 Task: Search one way flight ticket for 5 adults, 1 child, 2 infants in seat and 1 infant on lap in business from Cordova: Merle K. (mudhole) Smith Airport to Rockford: Chicago Rockford International Airport(was Northwest Chicagoland Regional Airport At Rockford) on 5-1-2023. Choice of flights is Emirates. Number of bags: 11 checked bags. Price is upto 81000. Outbound departure time preference is 8:30. Return departure time preference is 17:45.
Action: Mouse moved to (215, 172)
Screenshot: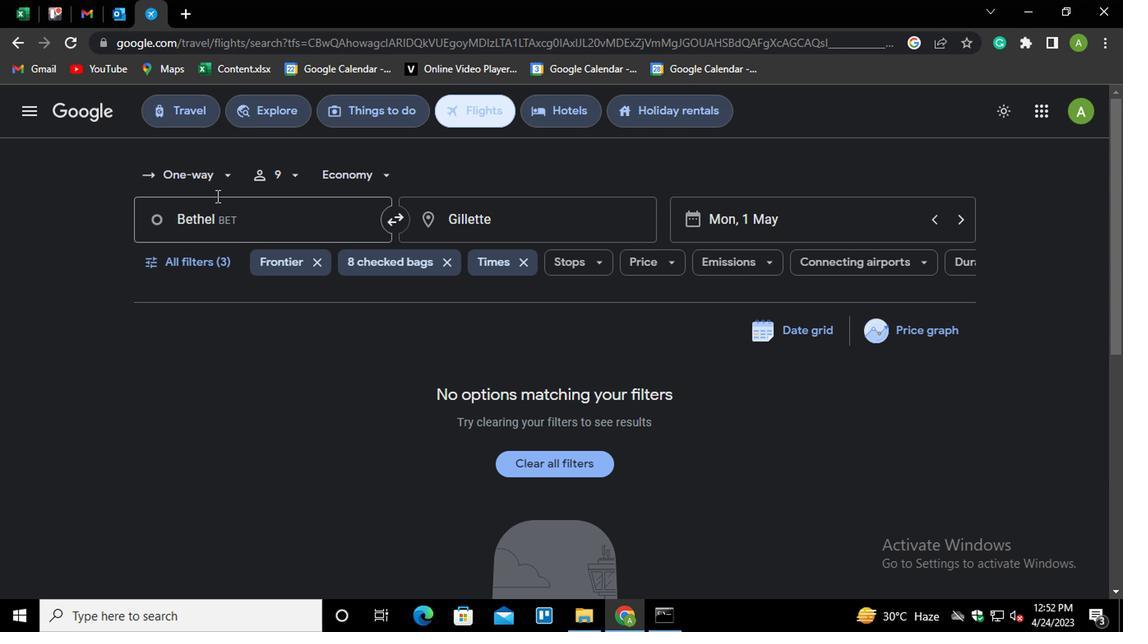 
Action: Mouse pressed left at (215, 172)
Screenshot: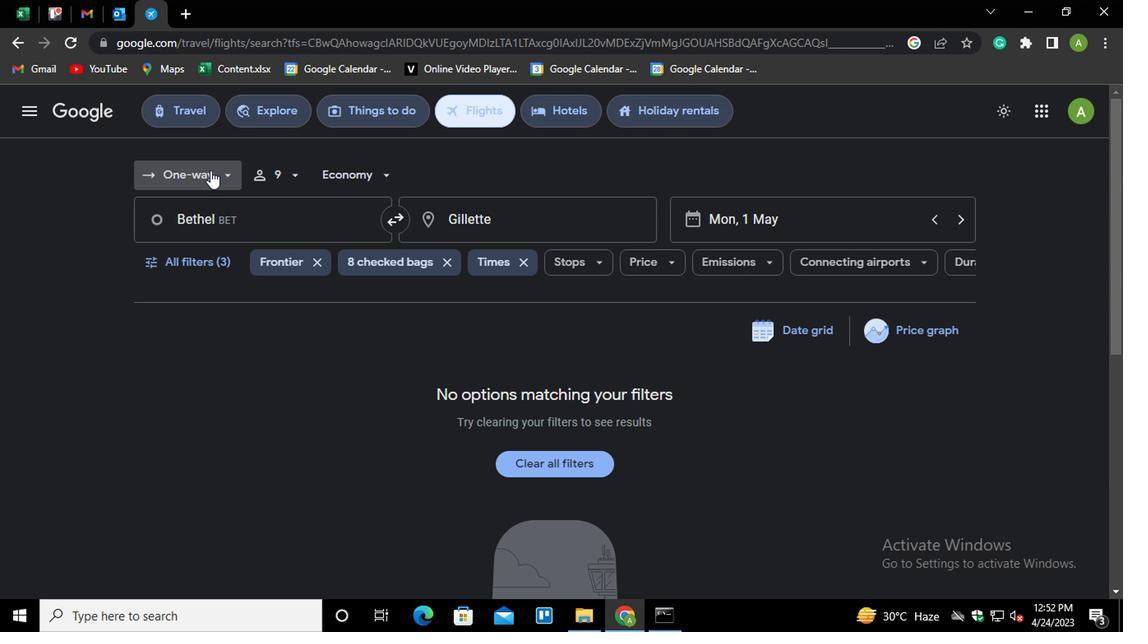 
Action: Mouse moved to (211, 251)
Screenshot: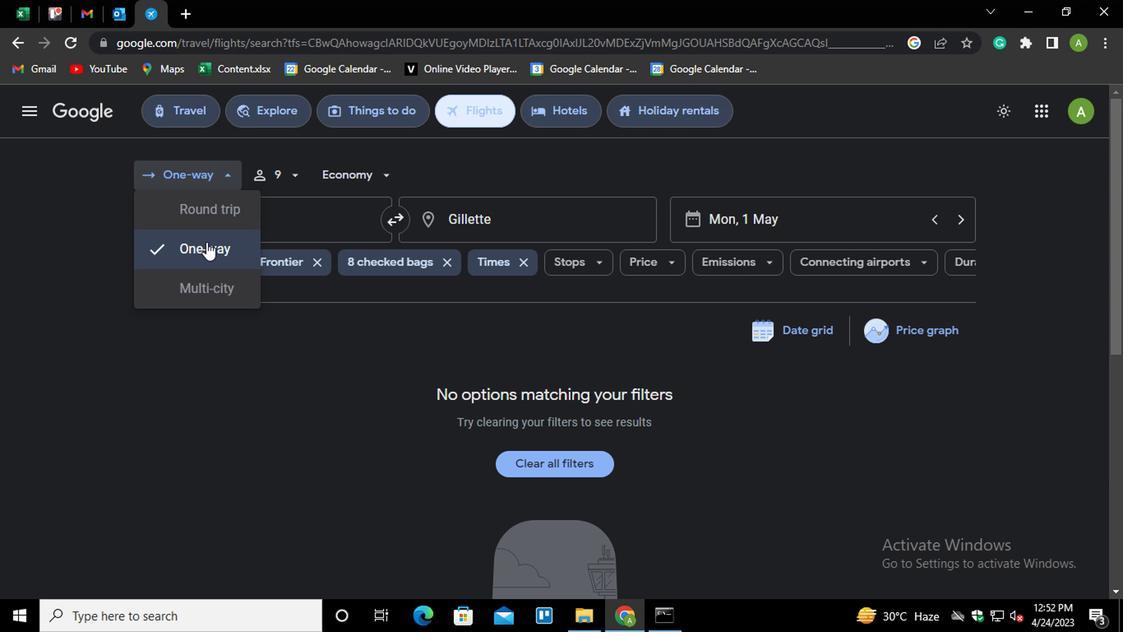 
Action: Mouse pressed left at (211, 251)
Screenshot: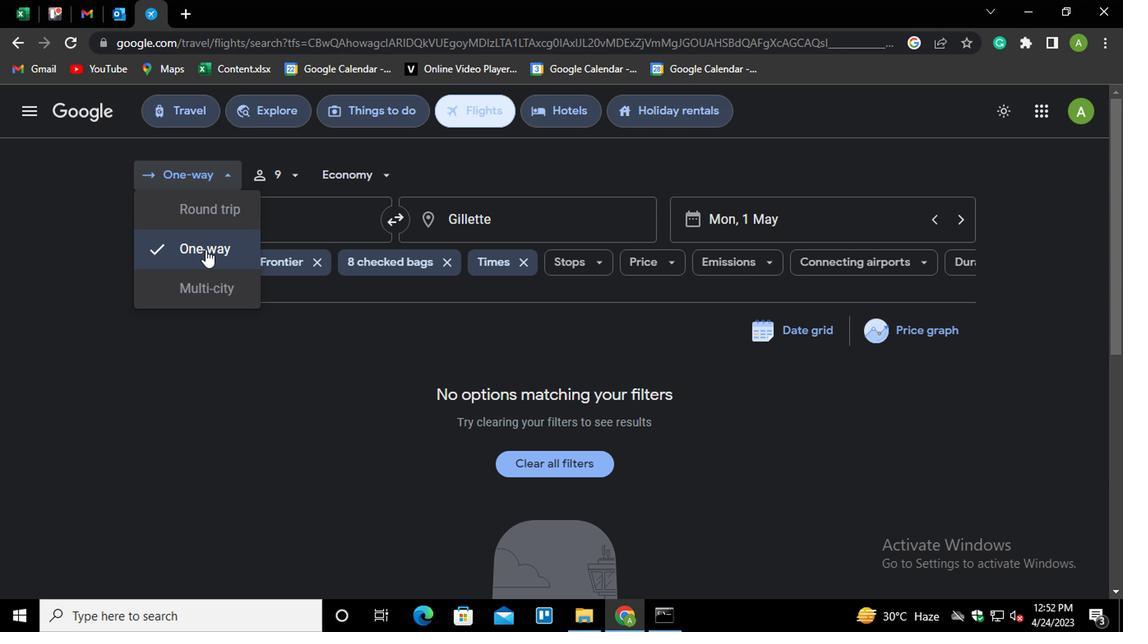
Action: Mouse moved to (292, 173)
Screenshot: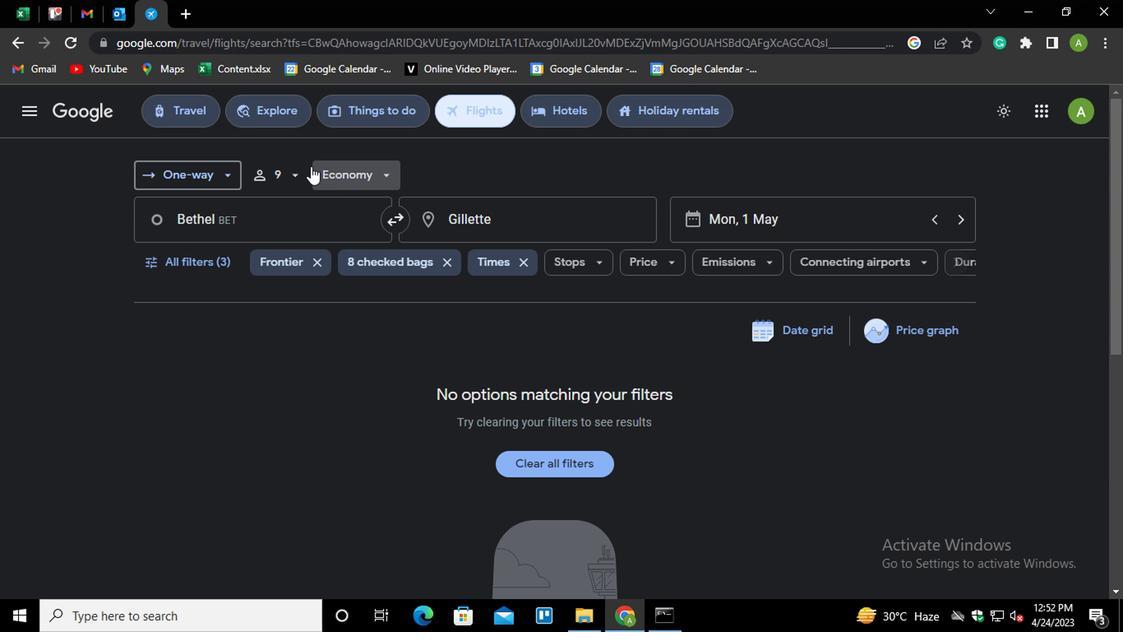
Action: Mouse pressed left at (292, 173)
Screenshot: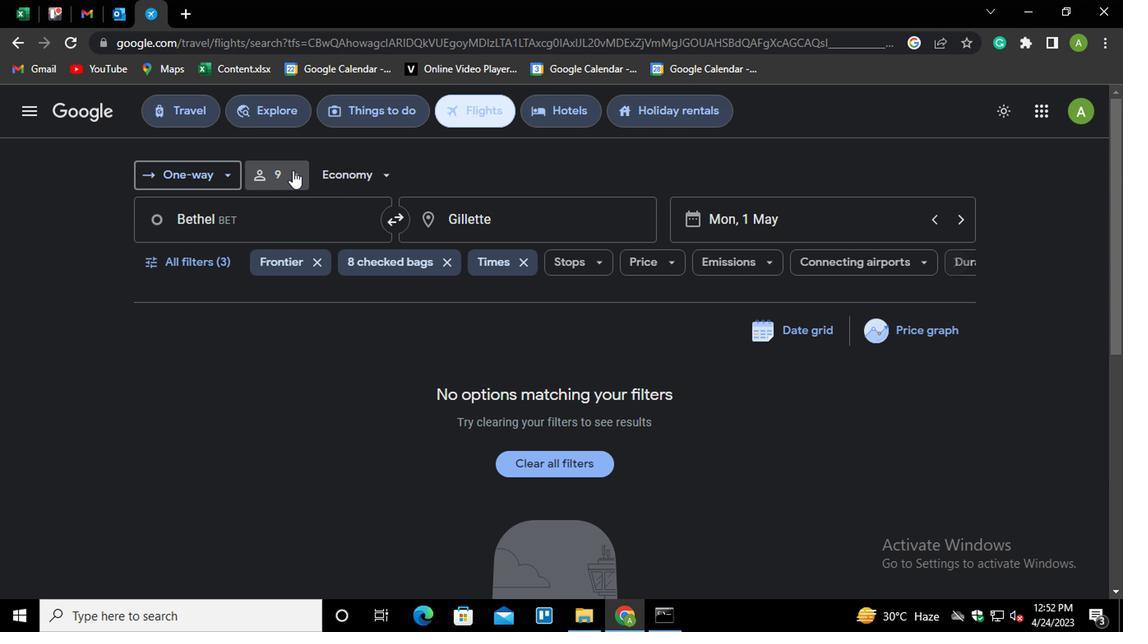 
Action: Mouse moved to (414, 224)
Screenshot: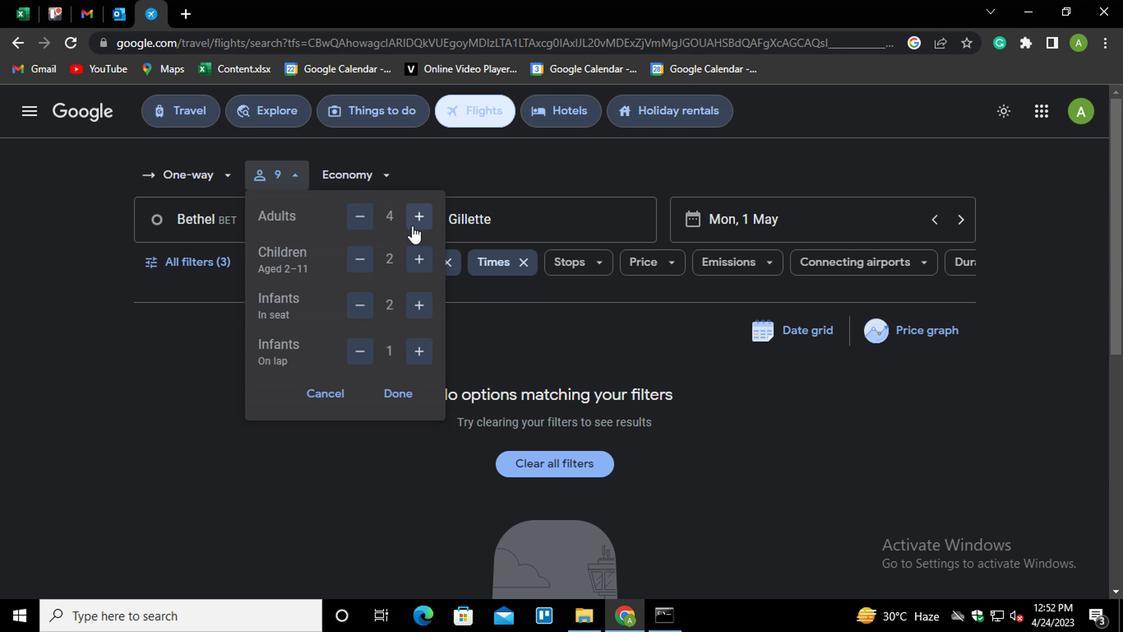 
Action: Mouse pressed left at (414, 224)
Screenshot: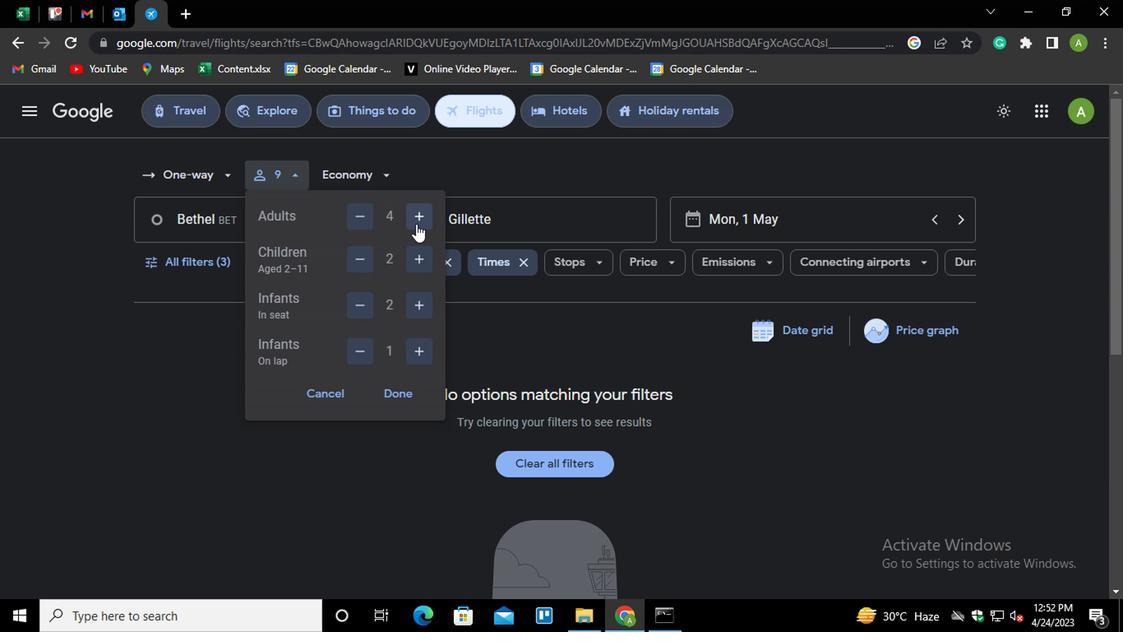 
Action: Mouse moved to (359, 259)
Screenshot: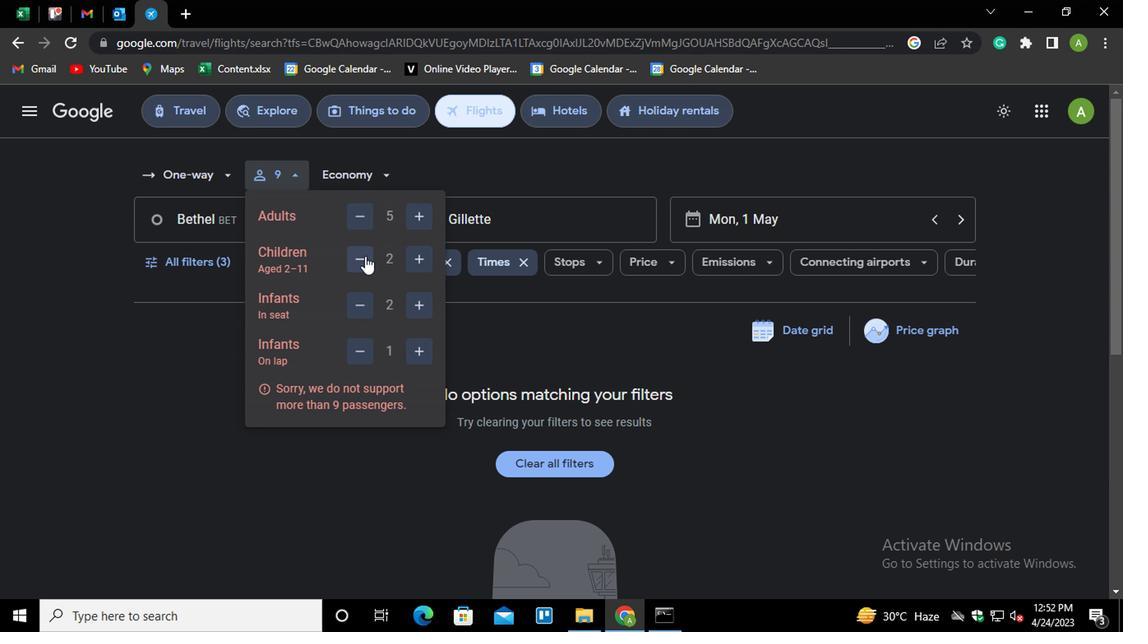 
Action: Mouse pressed left at (359, 259)
Screenshot: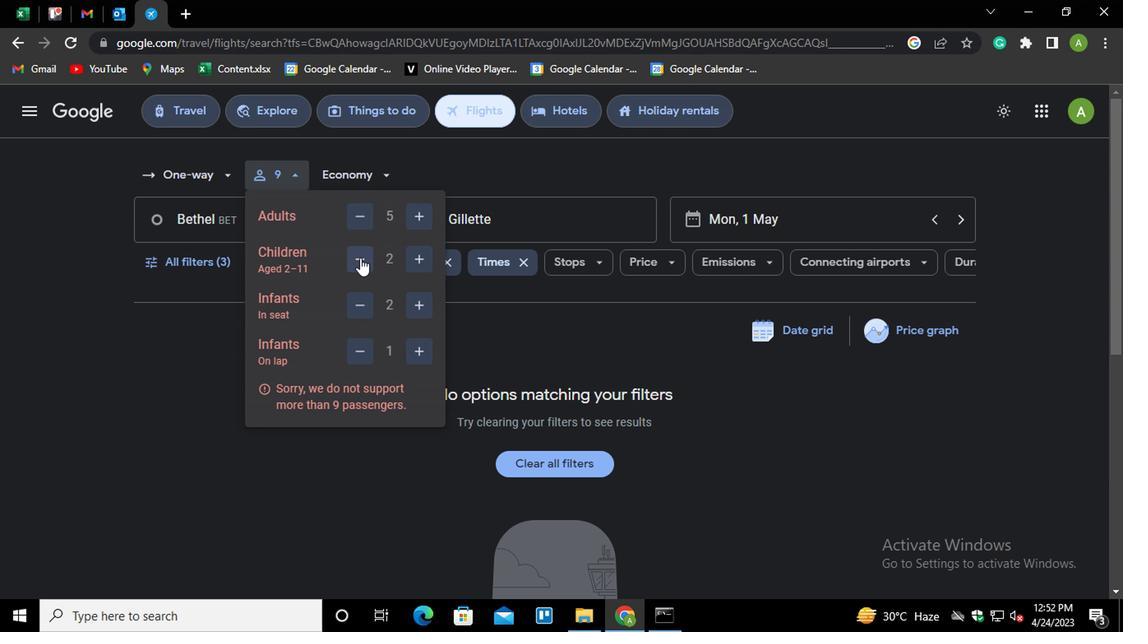 
Action: Mouse pressed left at (359, 259)
Screenshot: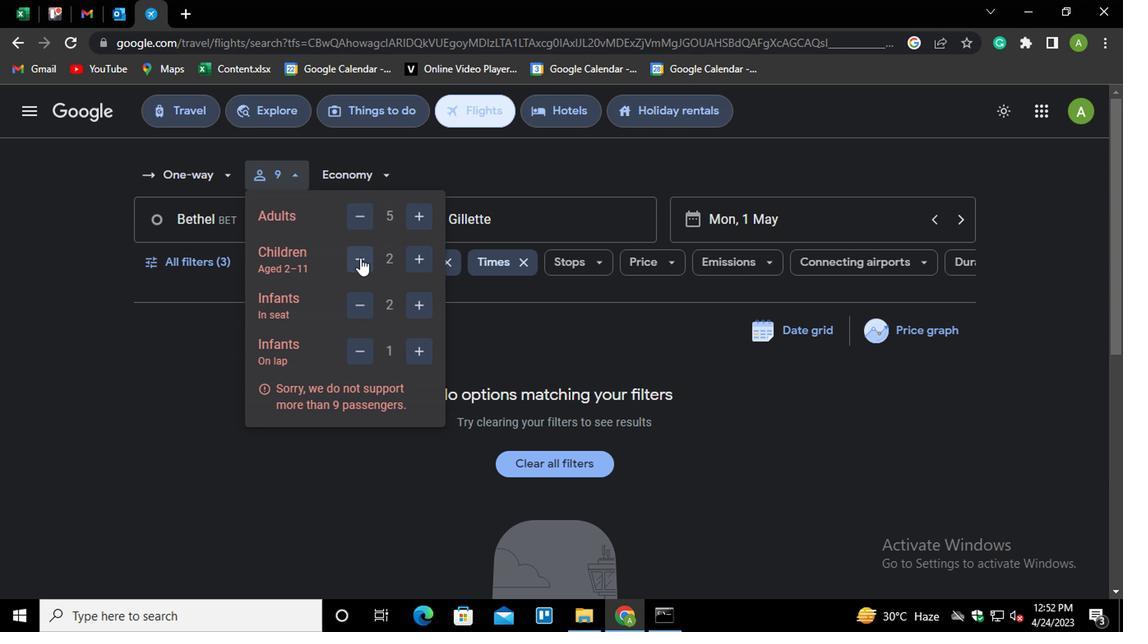 
Action: Mouse moved to (420, 261)
Screenshot: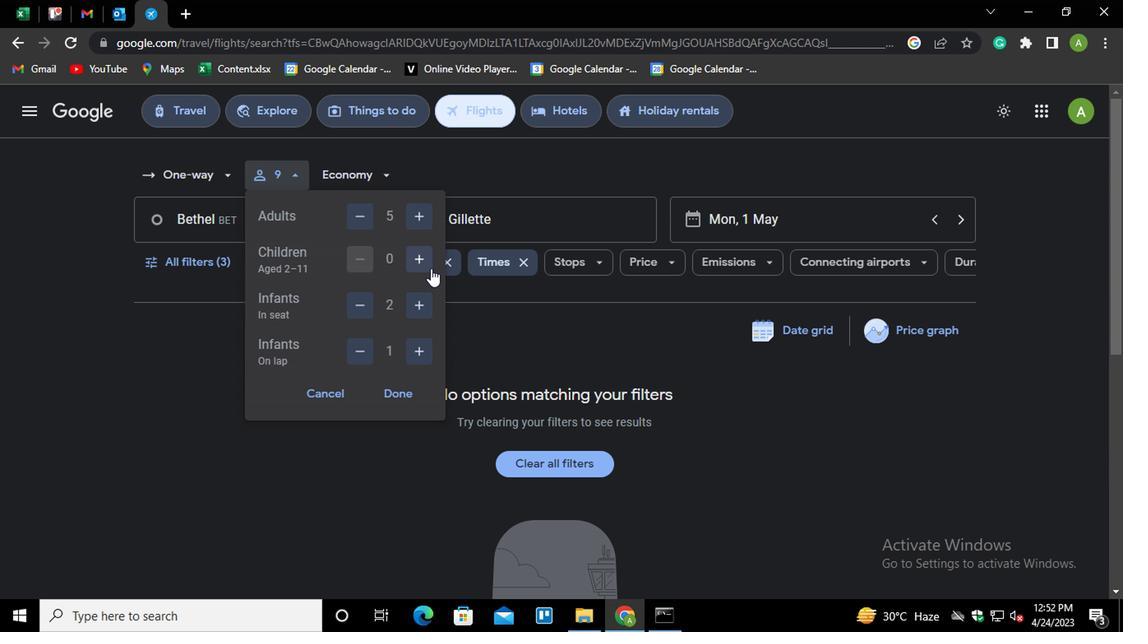 
Action: Mouse pressed left at (420, 261)
Screenshot: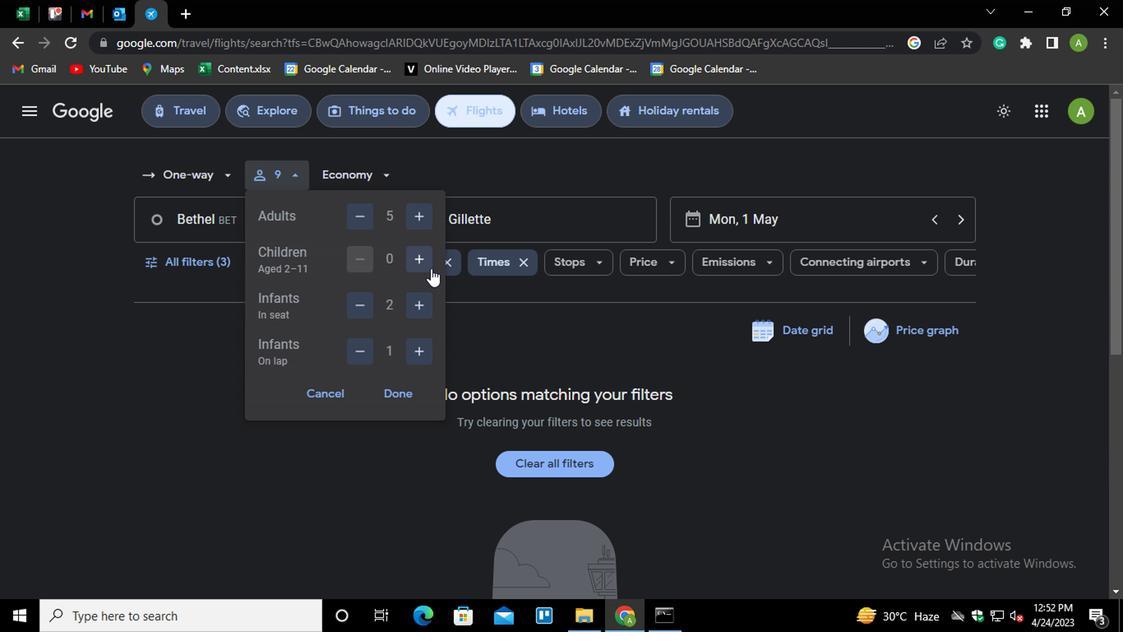 
Action: Mouse moved to (400, 396)
Screenshot: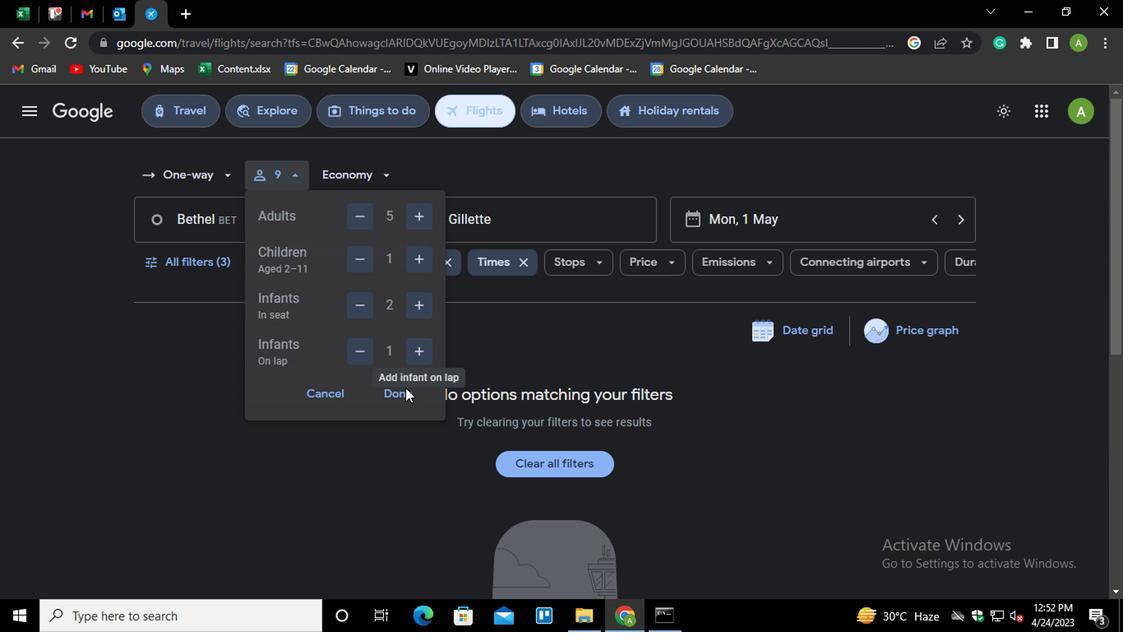 
Action: Mouse pressed left at (400, 396)
Screenshot: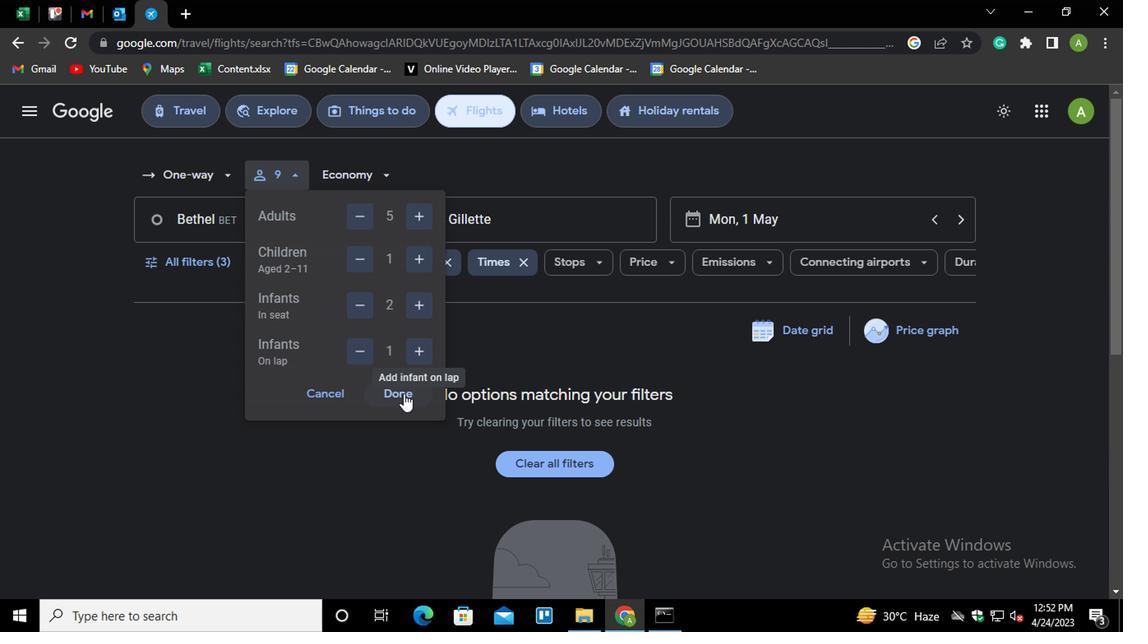 
Action: Mouse moved to (368, 166)
Screenshot: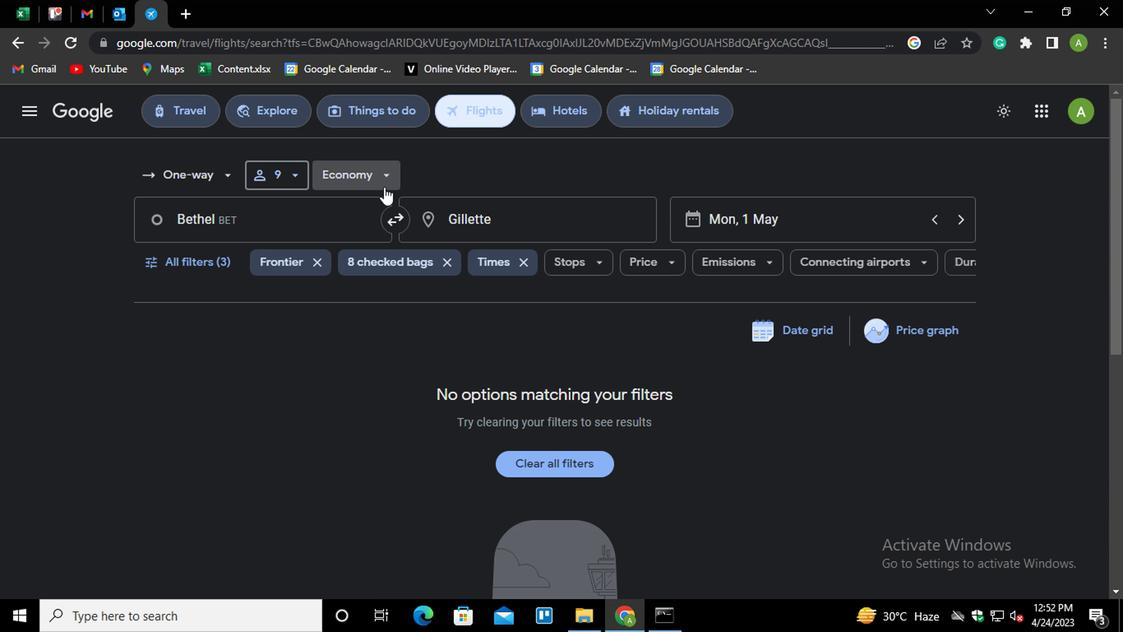 
Action: Mouse pressed left at (368, 166)
Screenshot: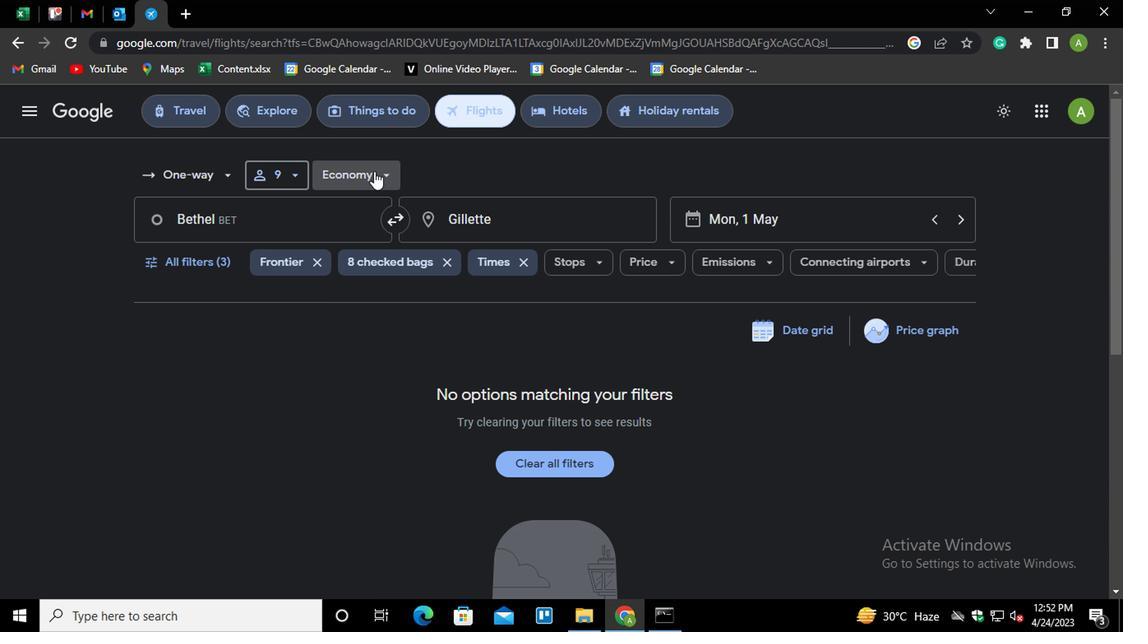 
Action: Mouse moved to (389, 289)
Screenshot: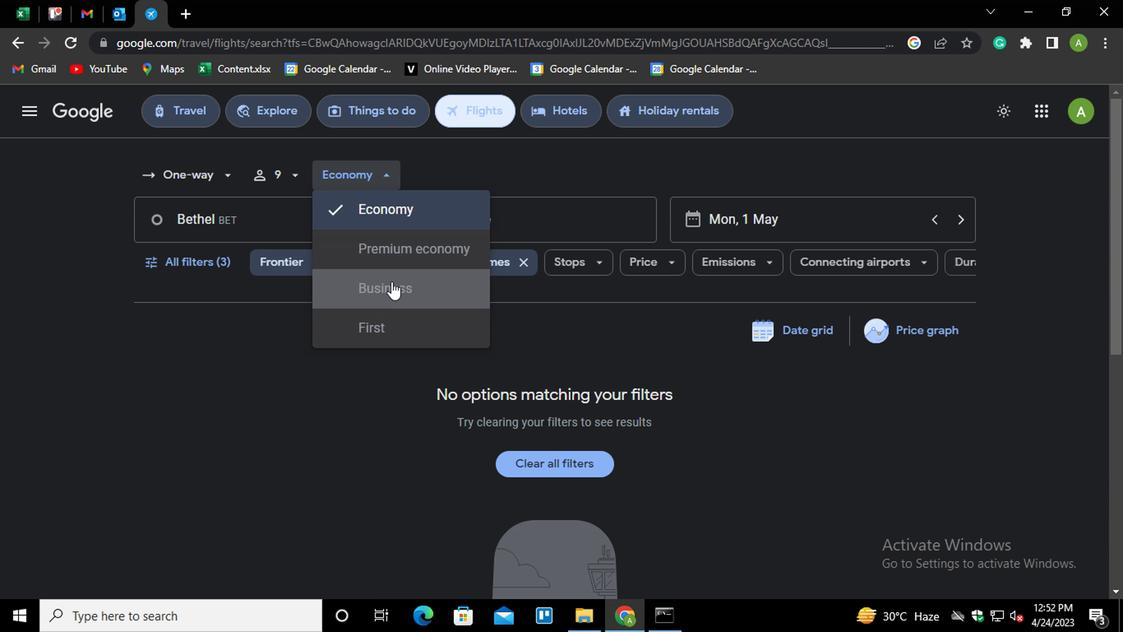 
Action: Mouse pressed left at (389, 289)
Screenshot: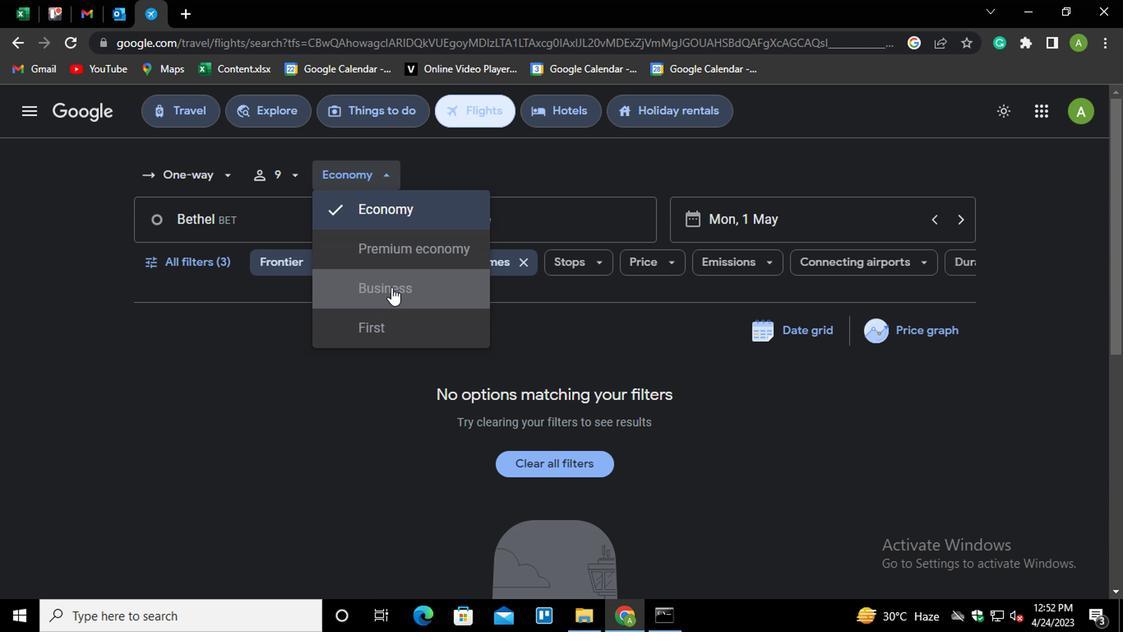 
Action: Mouse moved to (243, 223)
Screenshot: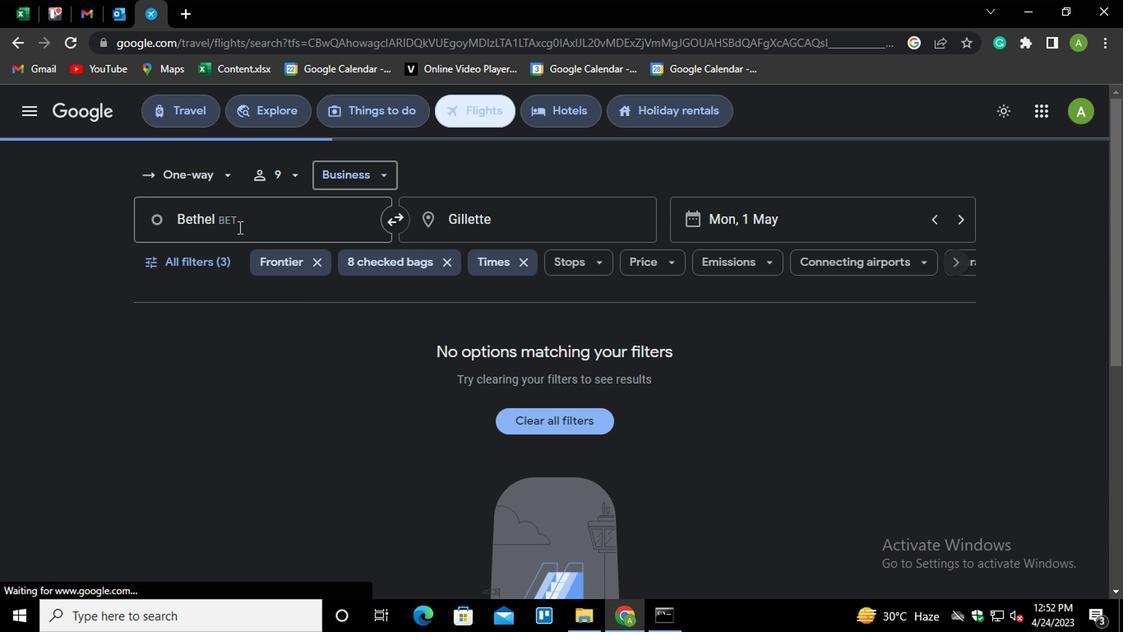 
Action: Mouse pressed left at (243, 223)
Screenshot: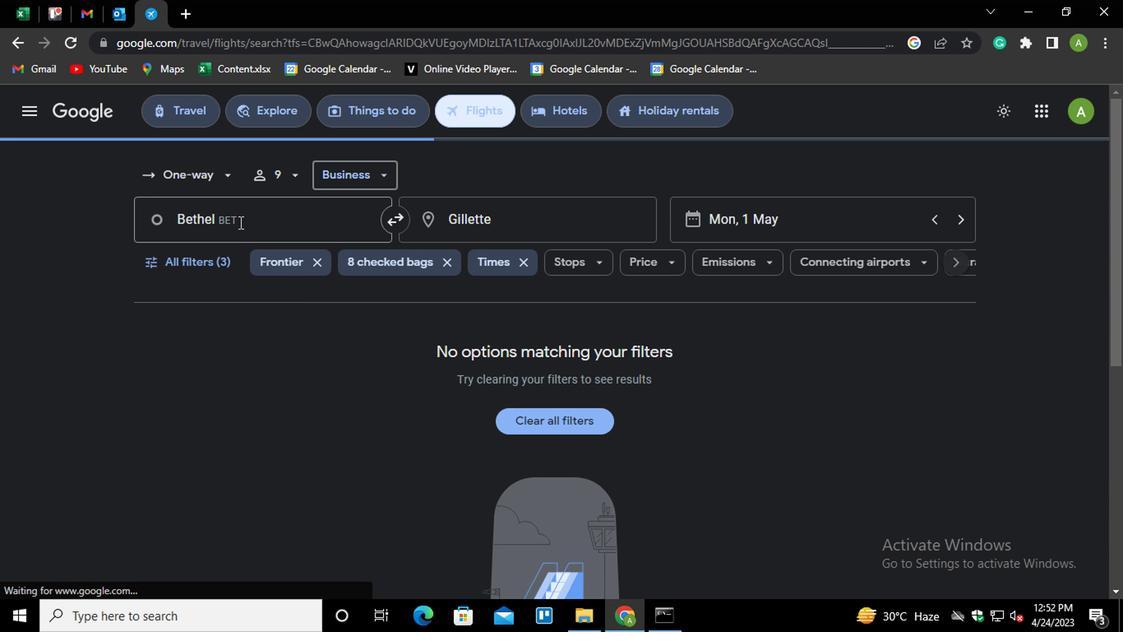 
Action: Key pressed <Key.shift>CORDOVA<Key.space>MERL<Key.backspace><Key.backspace><Key.backspace><Key.backspace><Key.backspace><Key.down><Key.enter>
Screenshot: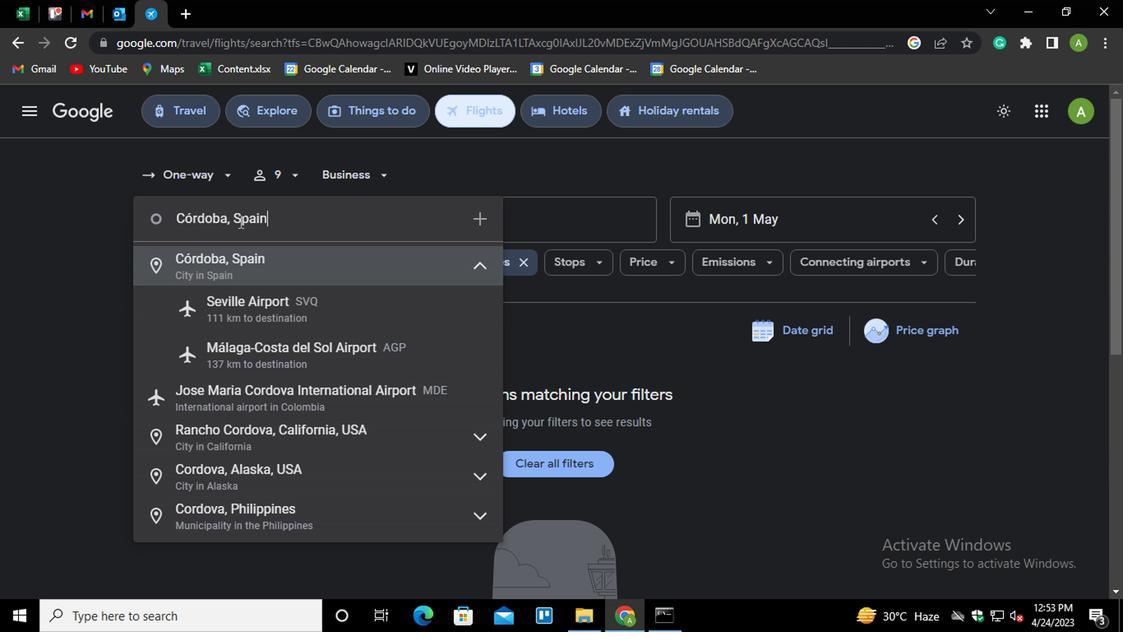 
Action: Mouse moved to (492, 218)
Screenshot: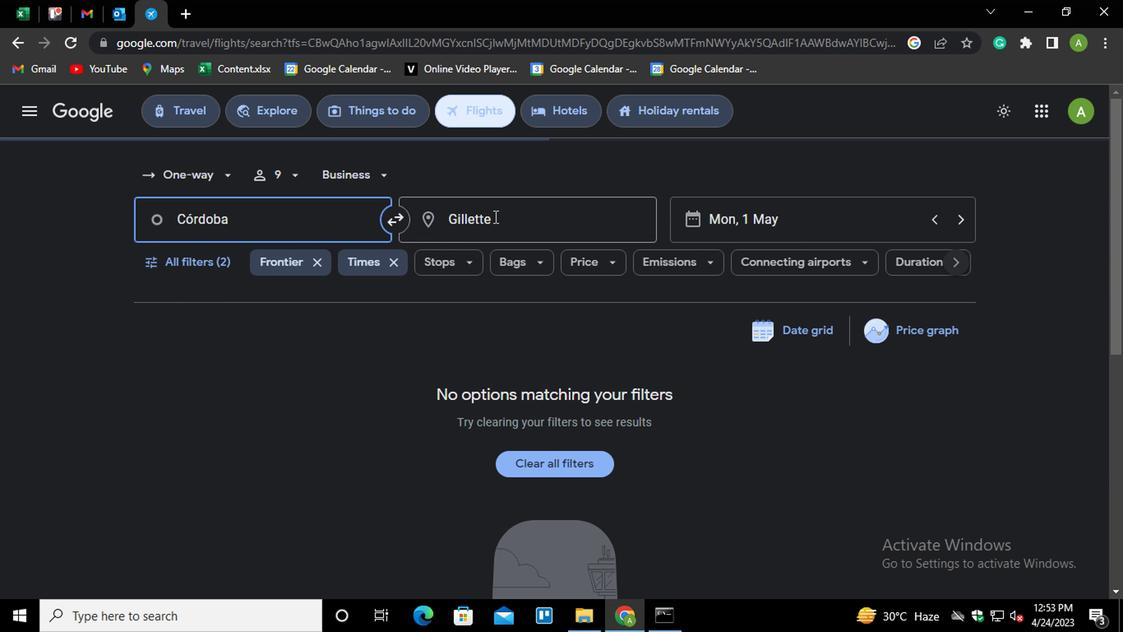 
Action: Mouse pressed left at (492, 218)
Screenshot: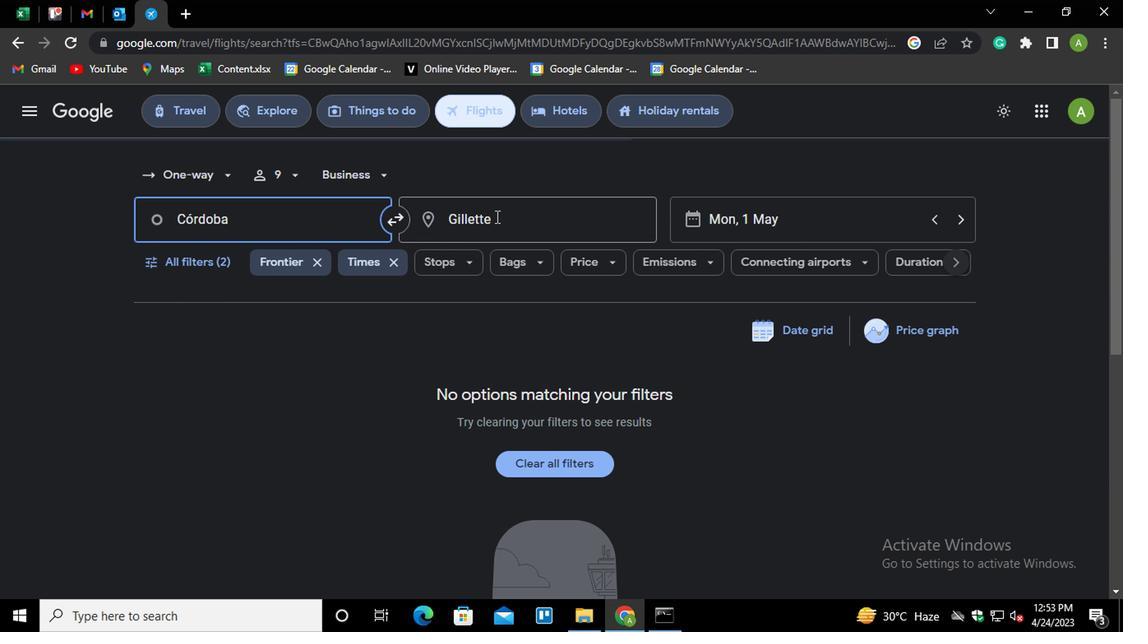 
Action: Mouse moved to (492, 218)
Screenshot: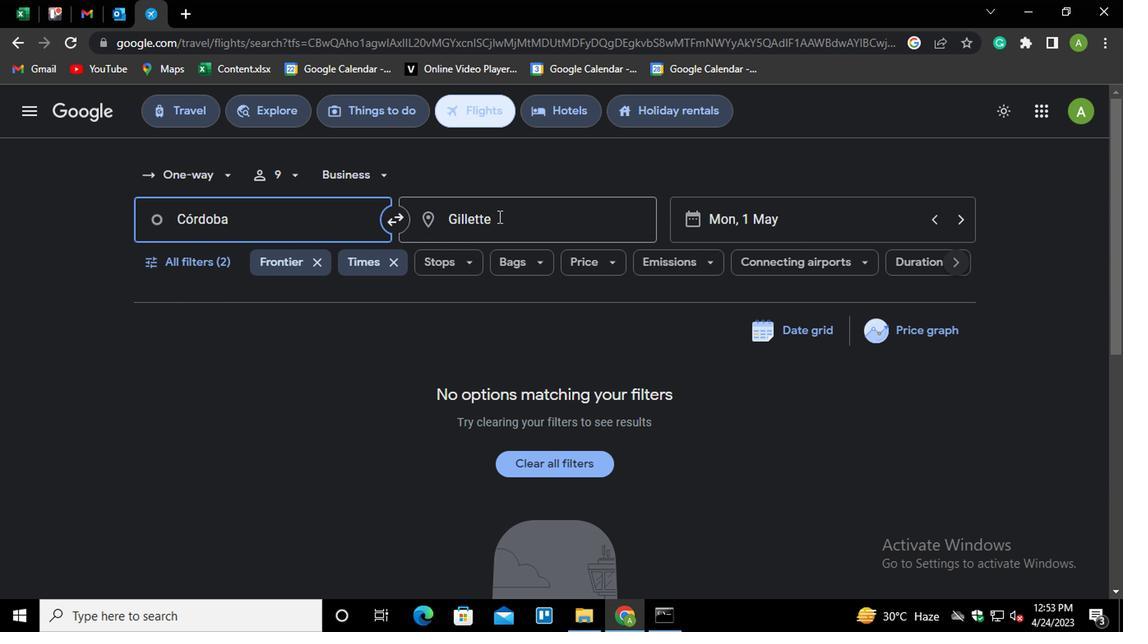 
Action: Key pressed <Key.shift><Key.shift><Key.shift><Key.shift><Key.shift><Key.shift><Key.shift><Key.shift><Key.shift><Key.shift><Key.shift><Key.shift><Key.shift><Key.shift><Key.shift><Key.shift><Key.shift><Key.shift><Key.shift>CHICAGO<Key.down><Key.down><Key.down><Key.down><Key.enter>
Screenshot: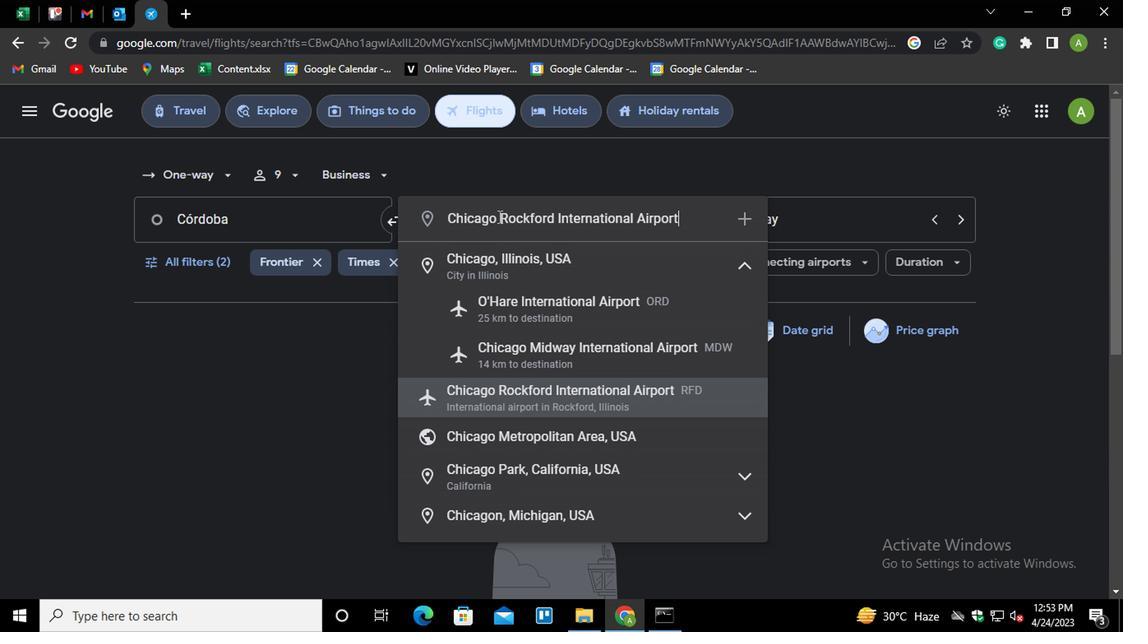
Action: Mouse moved to (211, 267)
Screenshot: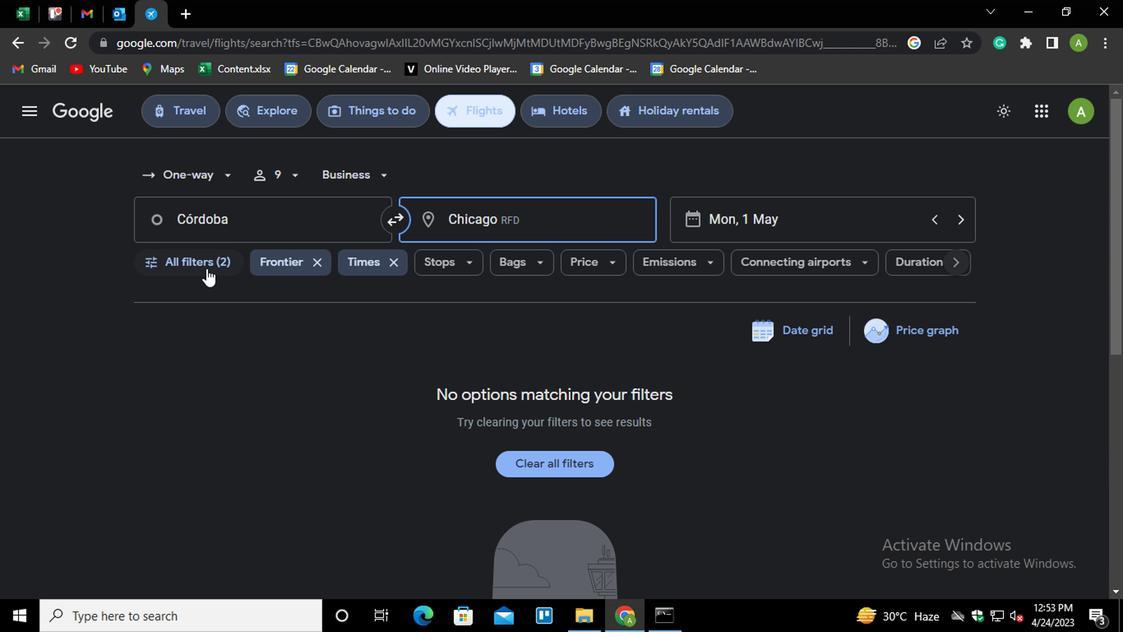 
Action: Mouse pressed left at (211, 267)
Screenshot: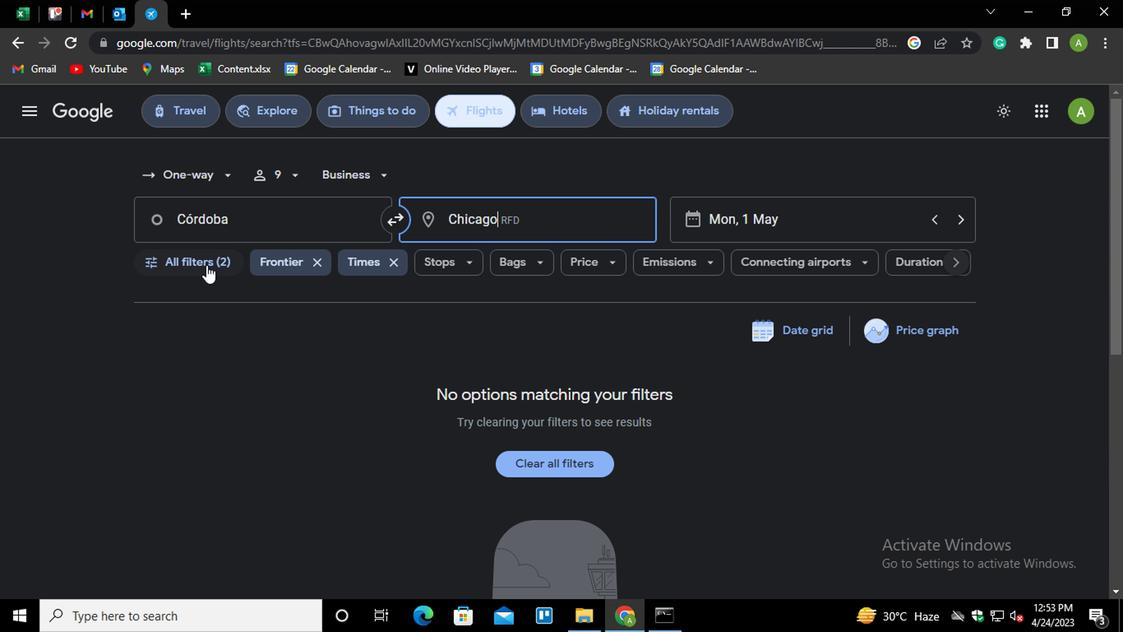 
Action: Mouse moved to (372, 582)
Screenshot: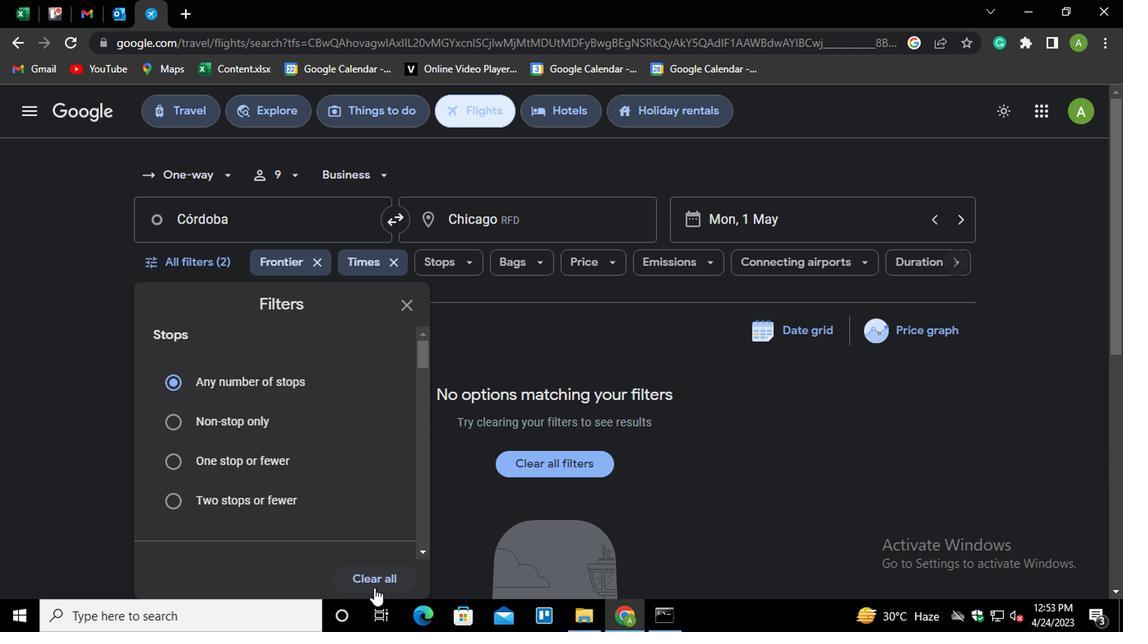 
Action: Mouse pressed left at (372, 582)
Screenshot: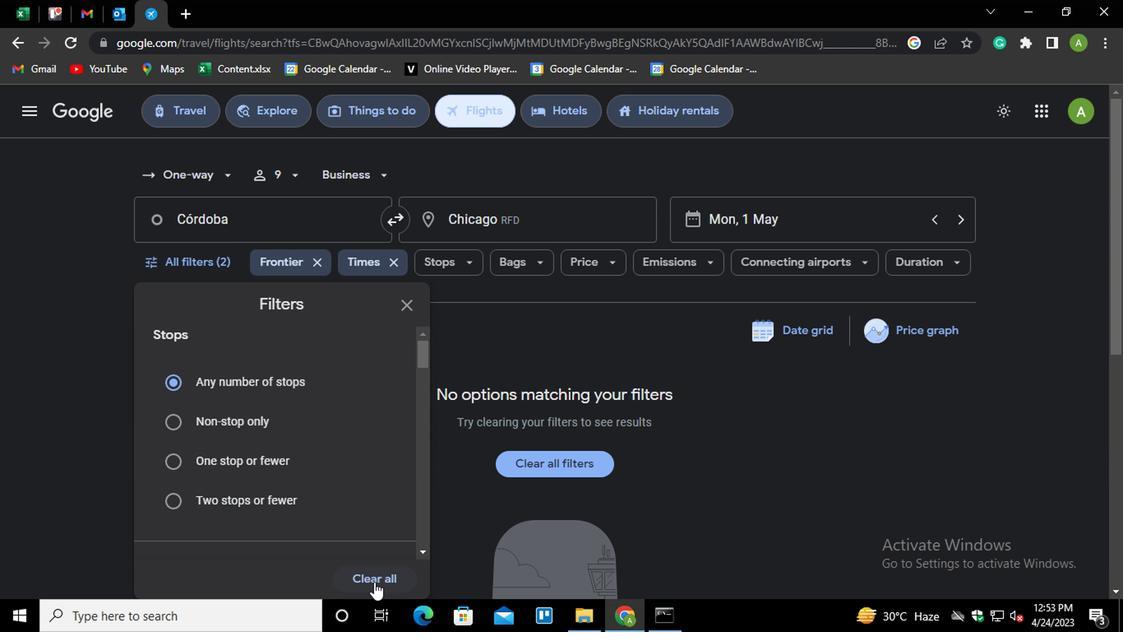 
Action: Mouse moved to (300, 424)
Screenshot: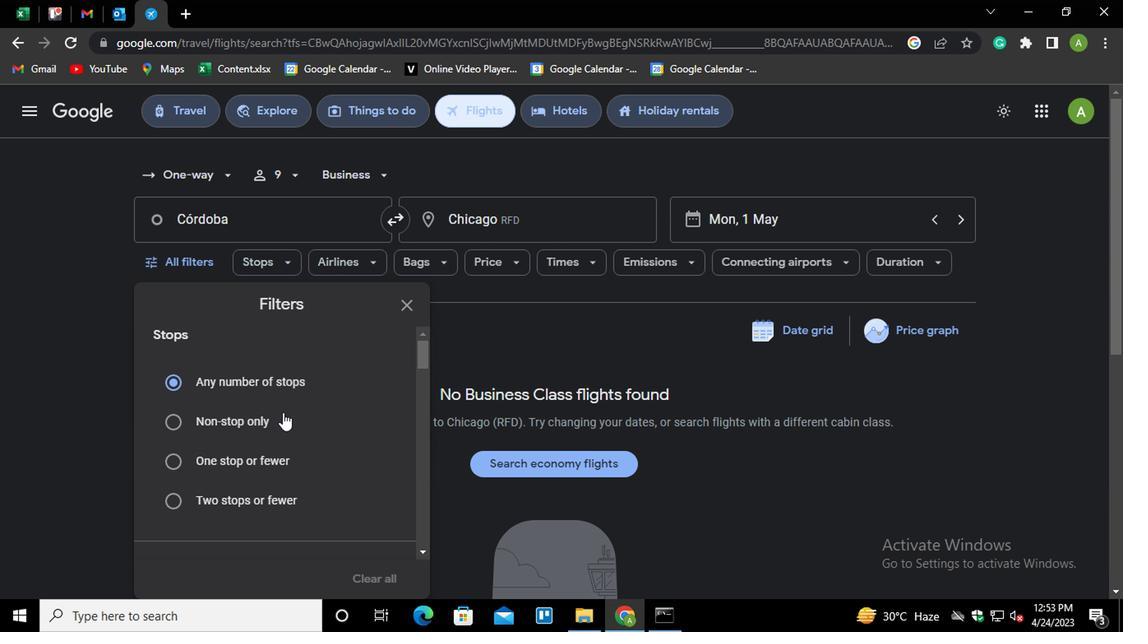 
Action: Mouse scrolled (300, 423) with delta (0, 0)
Screenshot: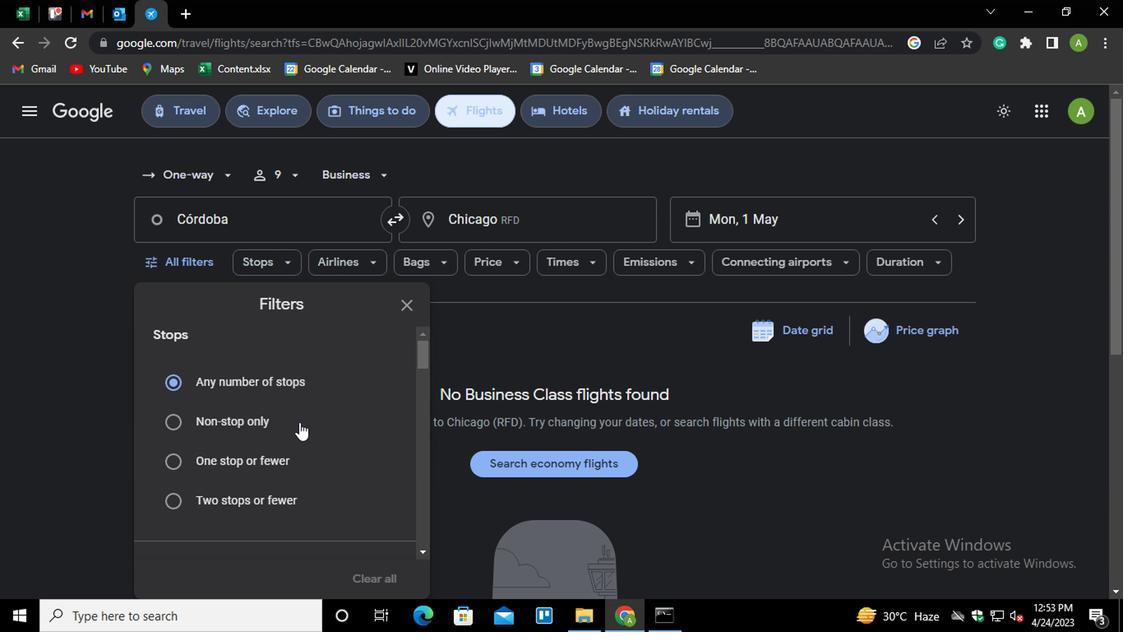 
Action: Mouse scrolled (300, 423) with delta (0, 0)
Screenshot: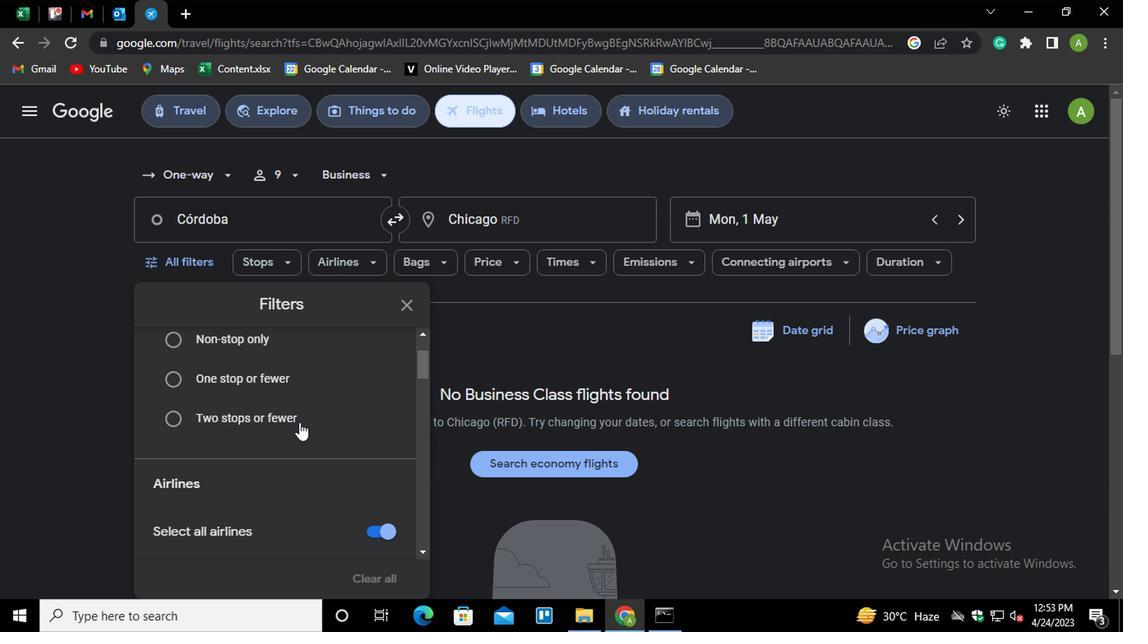 
Action: Mouse moved to (389, 446)
Screenshot: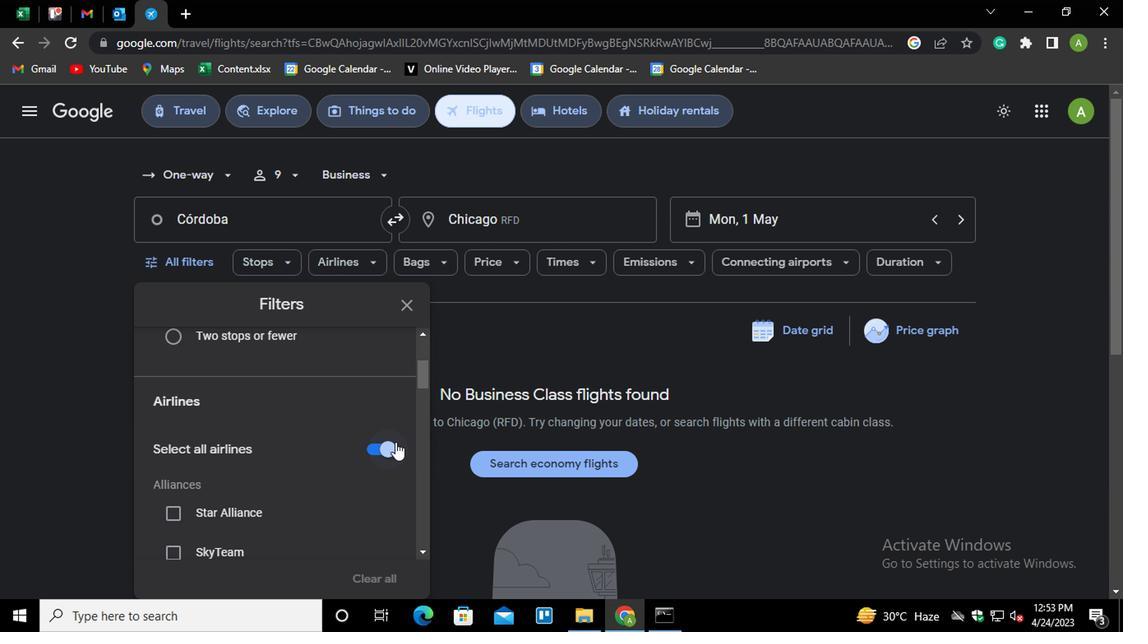 
Action: Mouse pressed left at (389, 446)
Screenshot: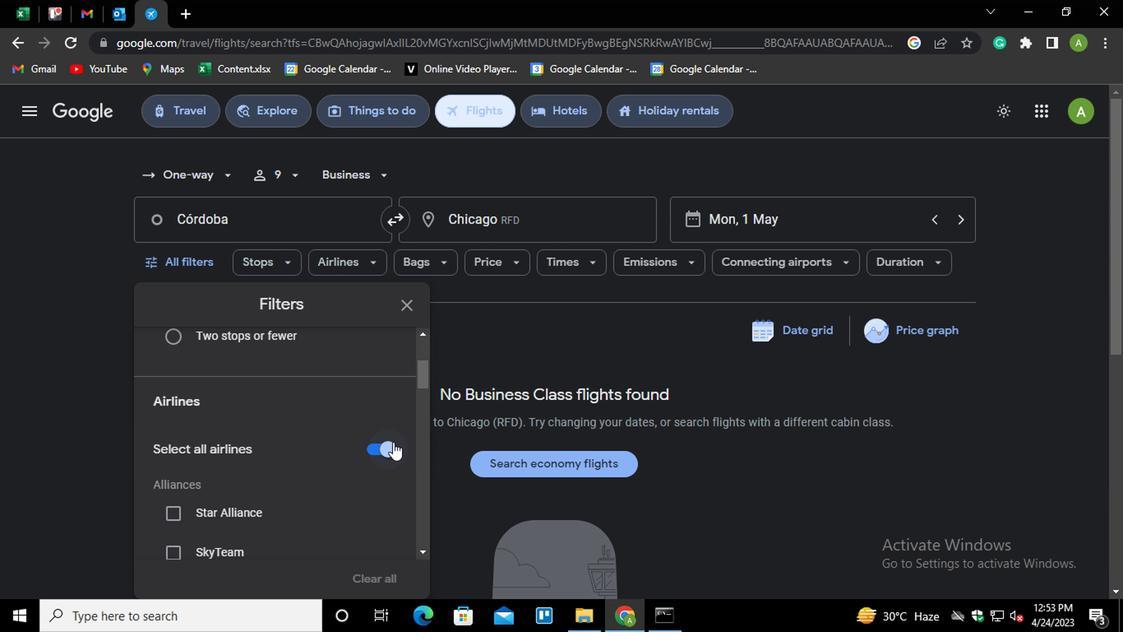 
Action: Mouse moved to (320, 465)
Screenshot: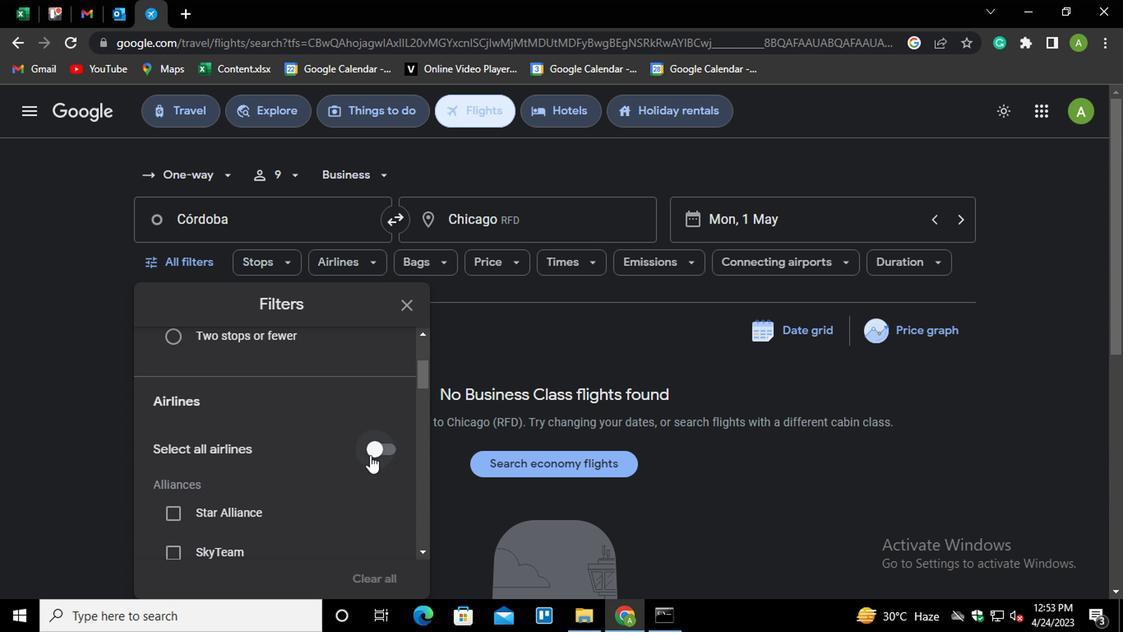 
Action: Mouse scrolled (320, 464) with delta (0, 0)
Screenshot: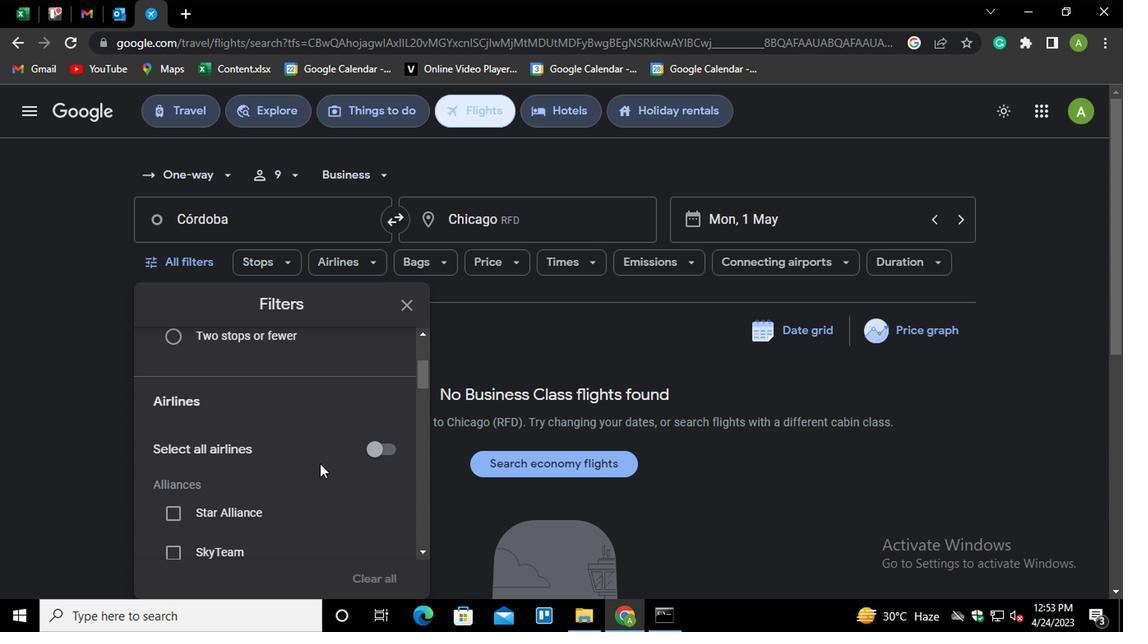 
Action: Mouse moved to (319, 466)
Screenshot: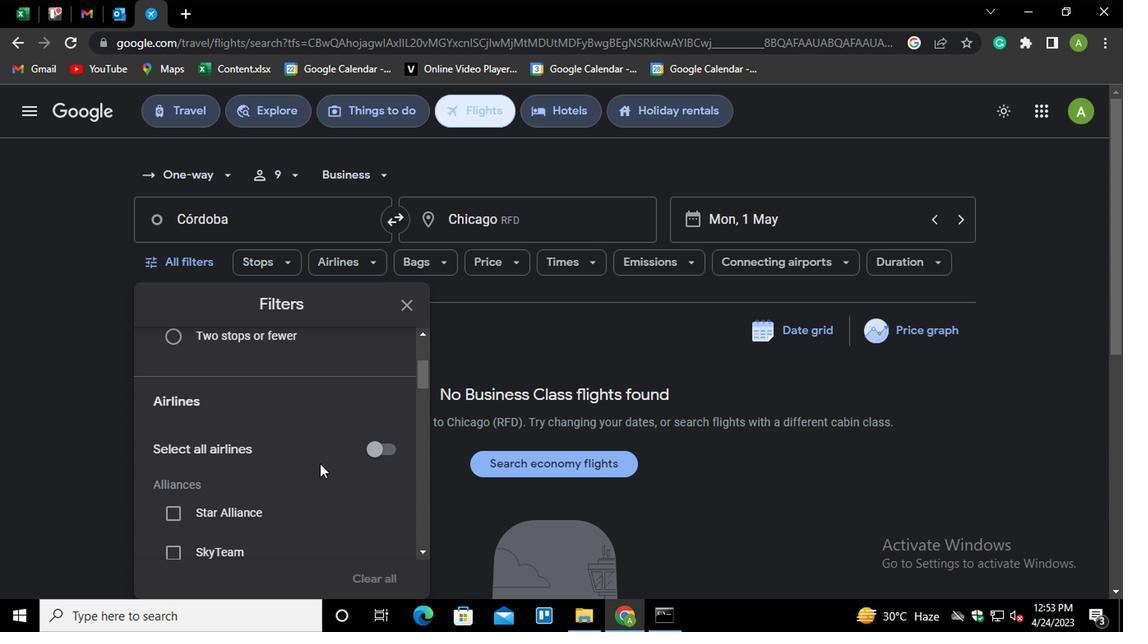 
Action: Mouse scrolled (319, 465) with delta (0, -1)
Screenshot: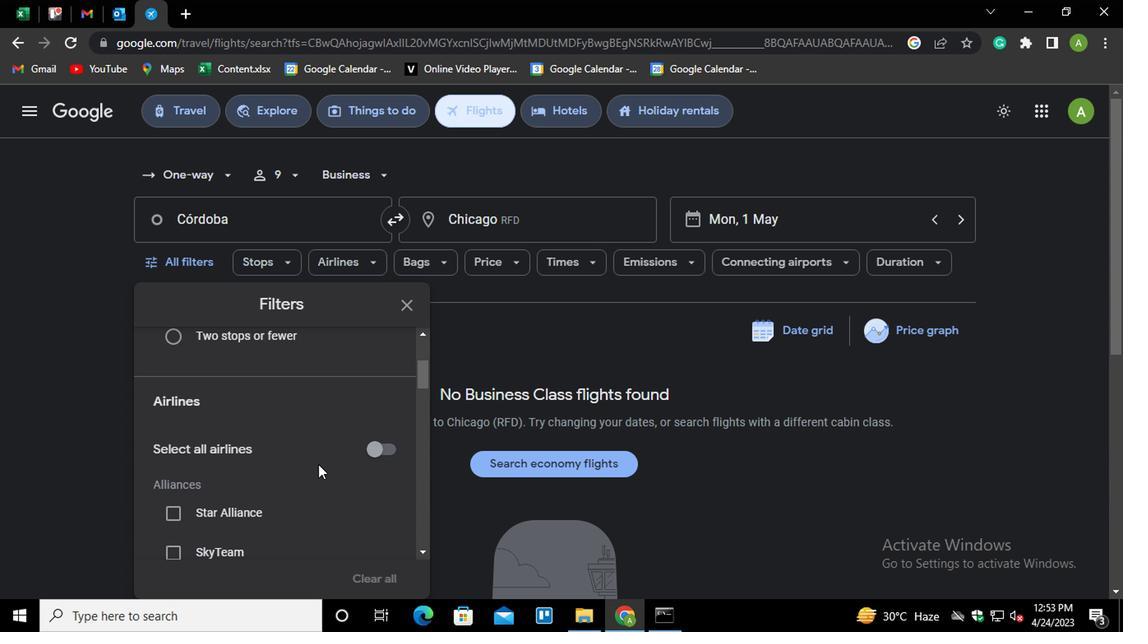 
Action: Mouse scrolled (319, 465) with delta (0, -1)
Screenshot: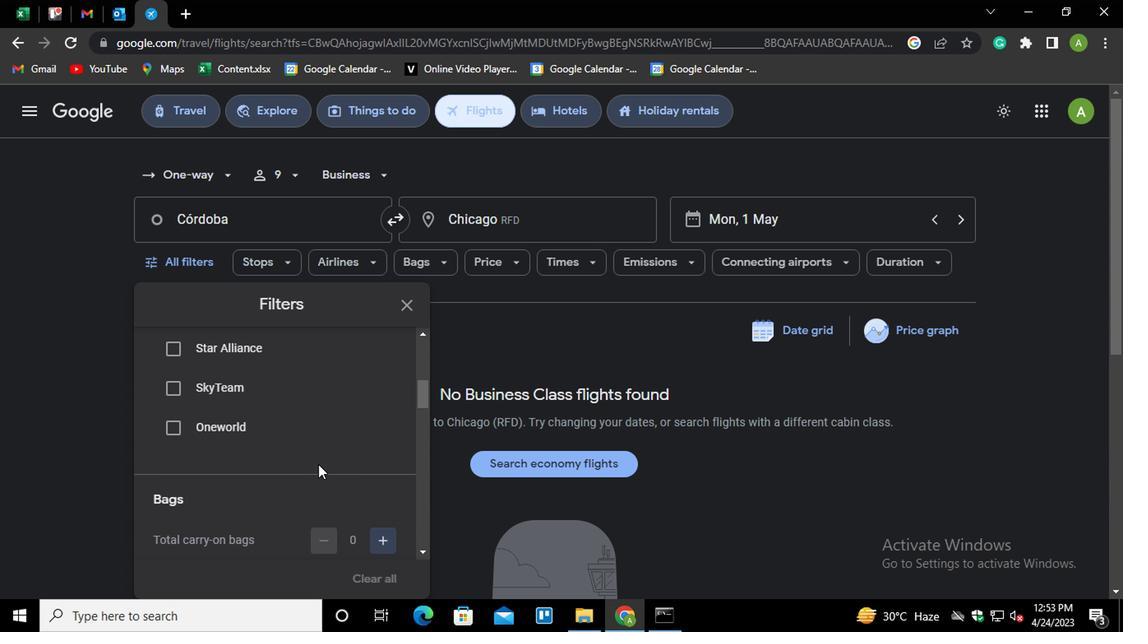 
Action: Mouse scrolled (319, 465) with delta (0, -1)
Screenshot: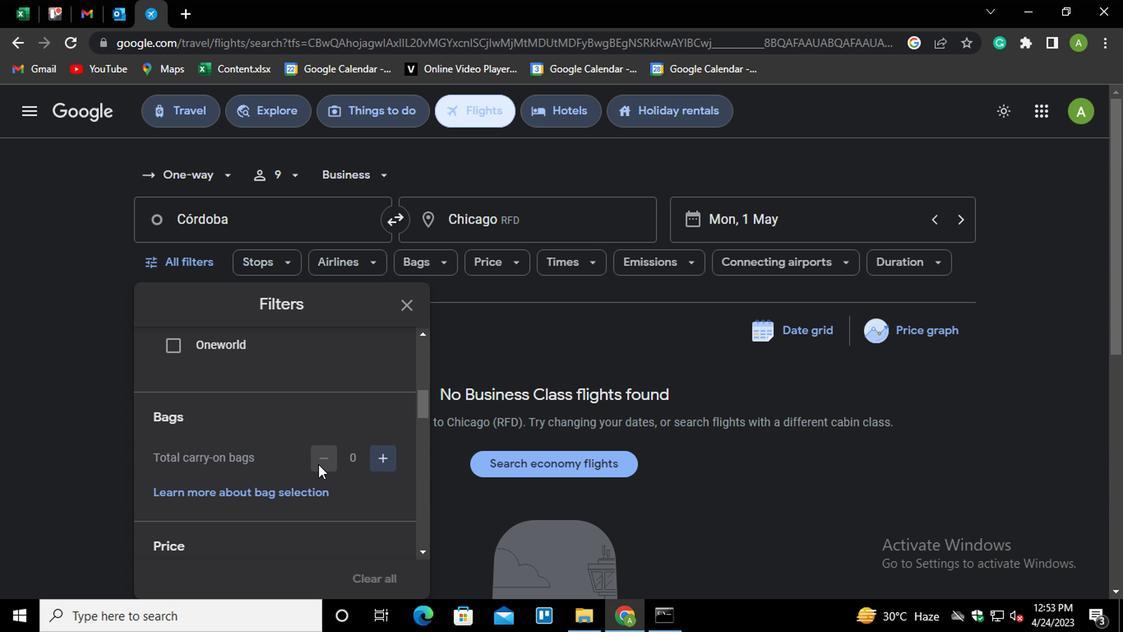 
Action: Mouse moved to (318, 460)
Screenshot: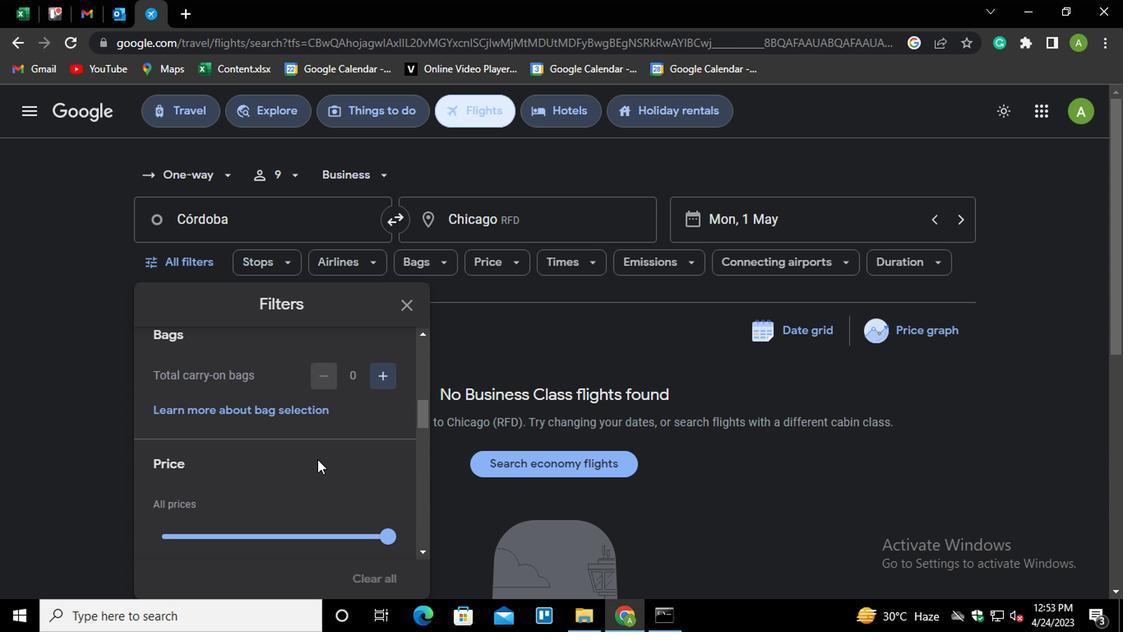 
Action: Mouse scrolled (318, 461) with delta (0, 0)
Screenshot: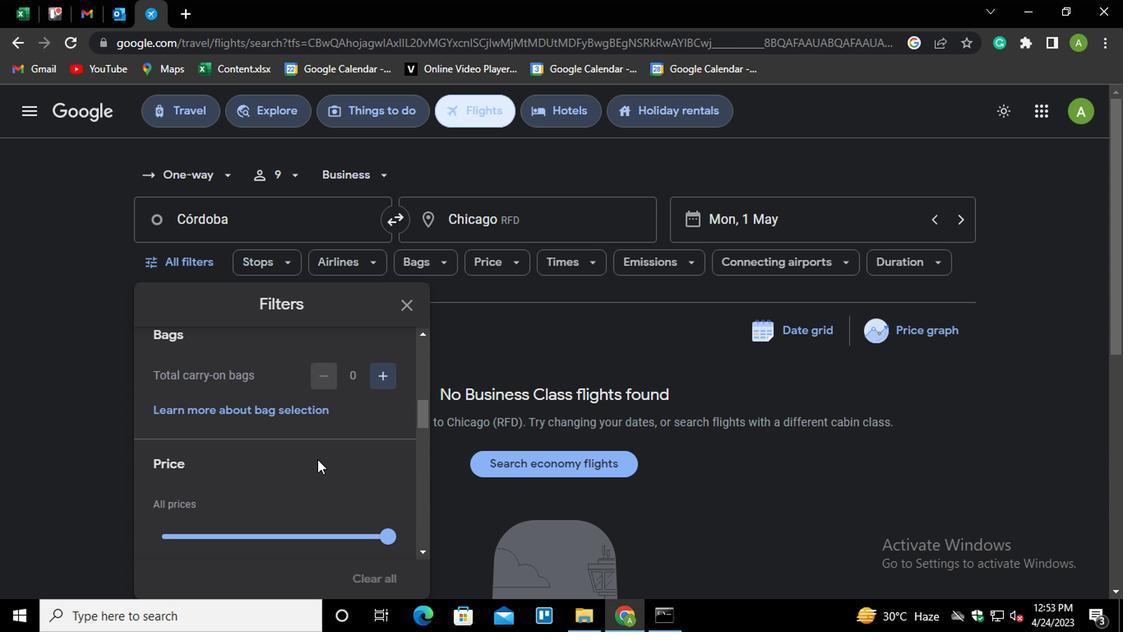 
Action: Mouse scrolled (318, 461) with delta (0, 0)
Screenshot: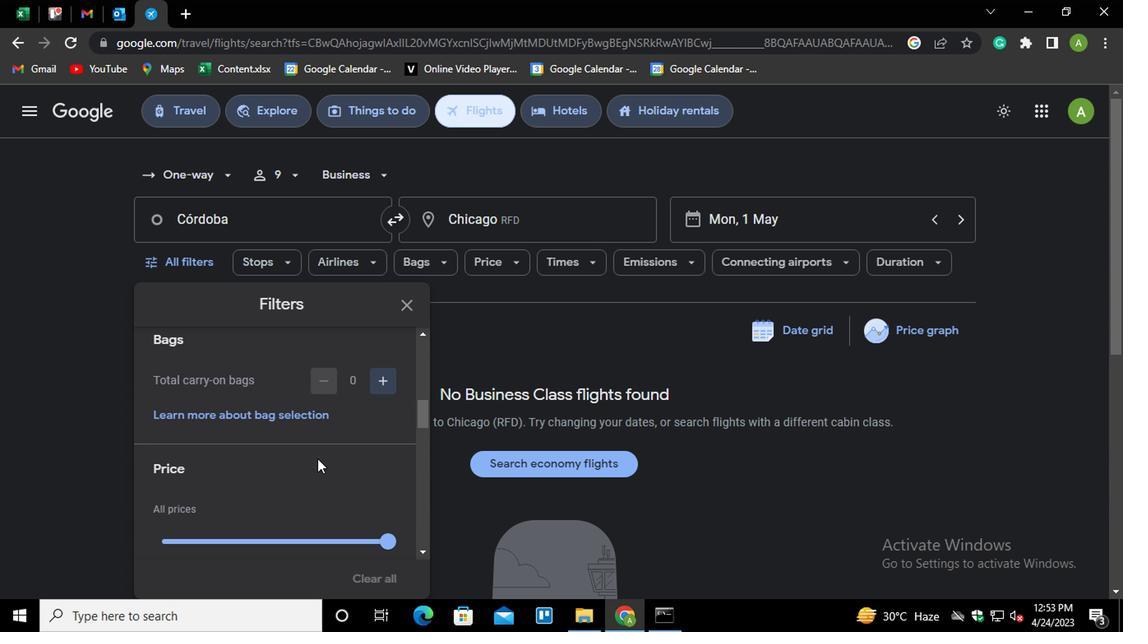 
Action: Mouse scrolled (318, 460) with delta (0, 0)
Screenshot: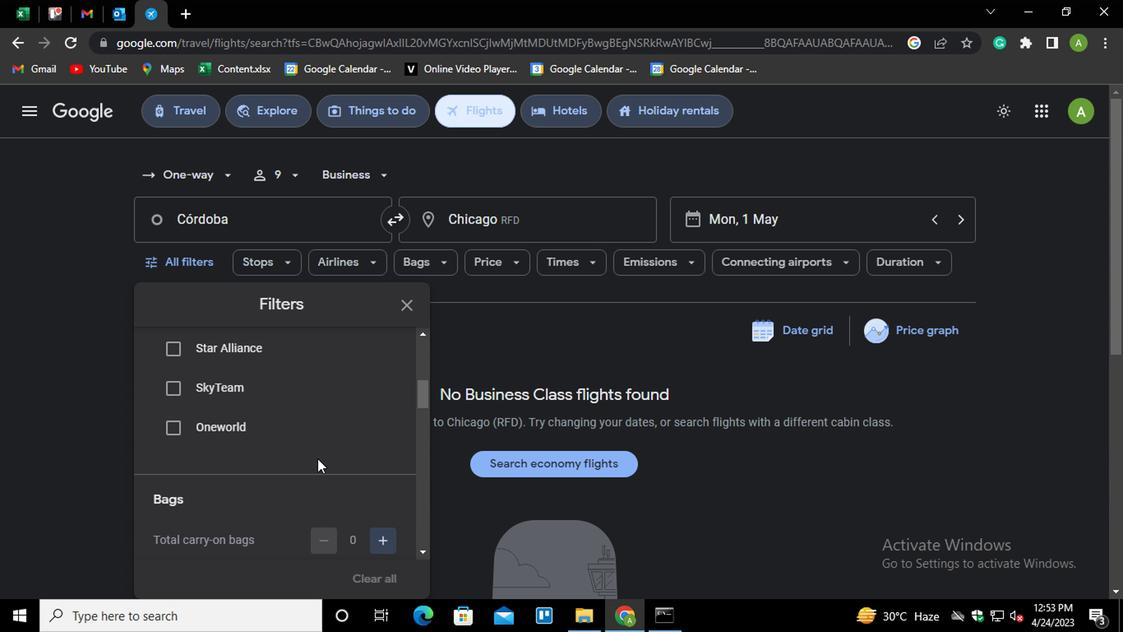 
Action: Mouse moved to (327, 515)
Screenshot: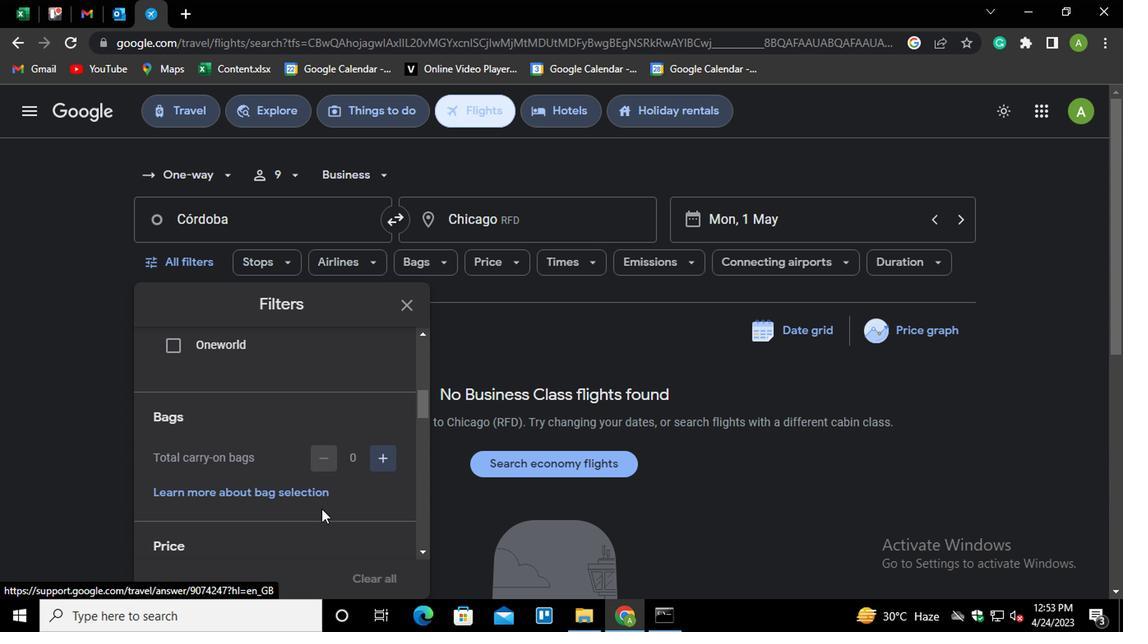 
Action: Mouse scrolled (327, 515) with delta (0, 0)
Screenshot: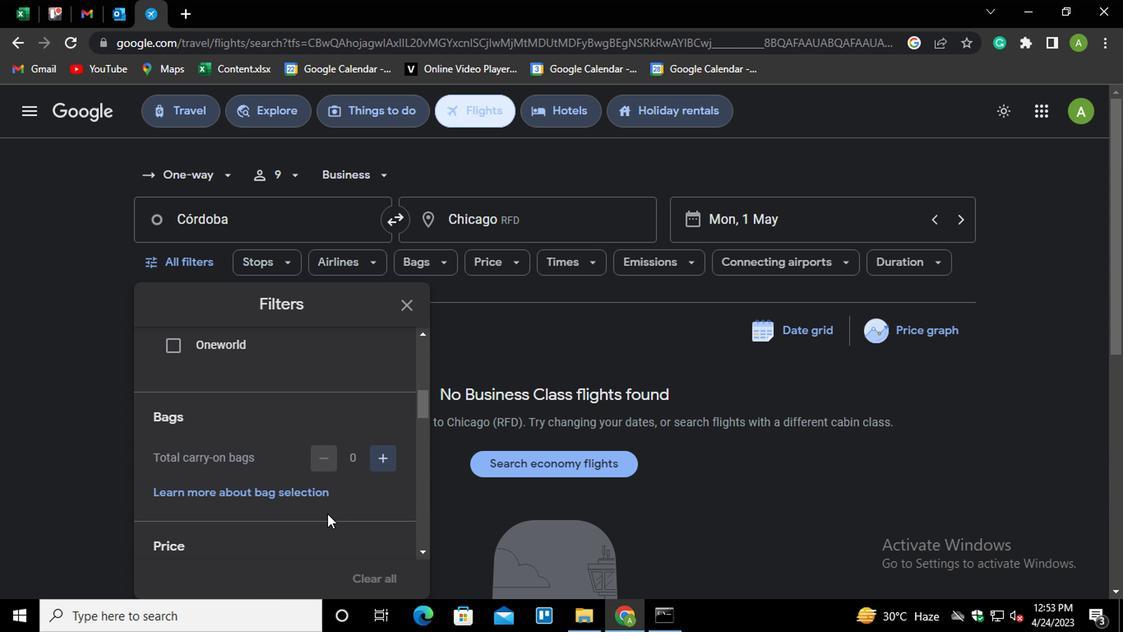 
Action: Mouse scrolled (327, 515) with delta (0, 0)
Screenshot: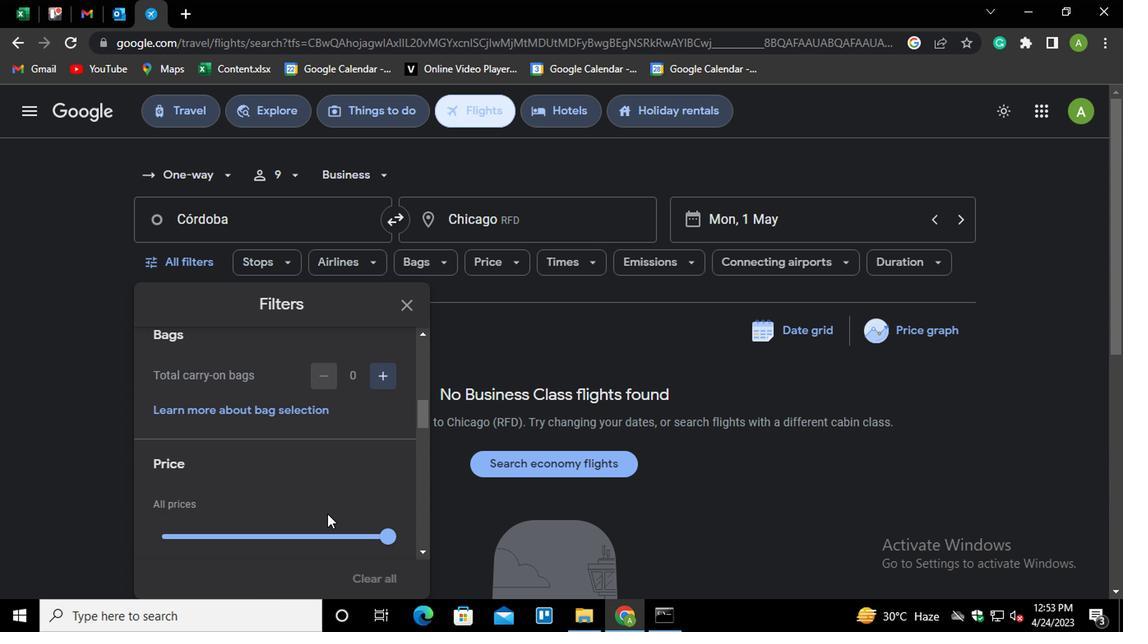 
Action: Mouse moved to (359, 505)
Screenshot: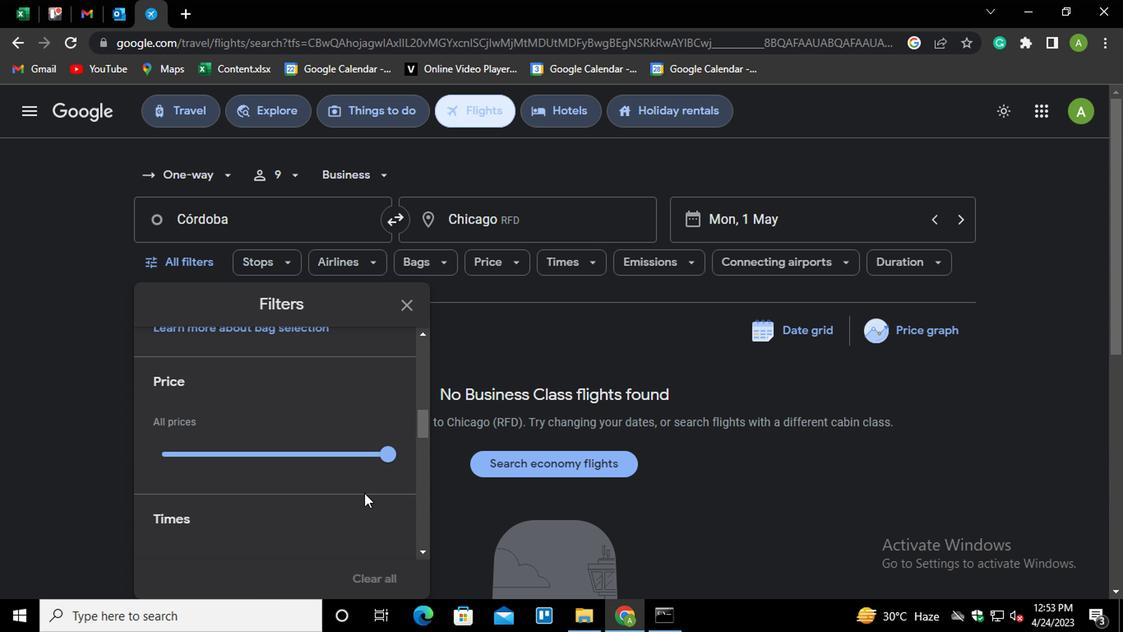 
Action: Mouse scrolled (359, 503) with delta (0, -1)
Screenshot: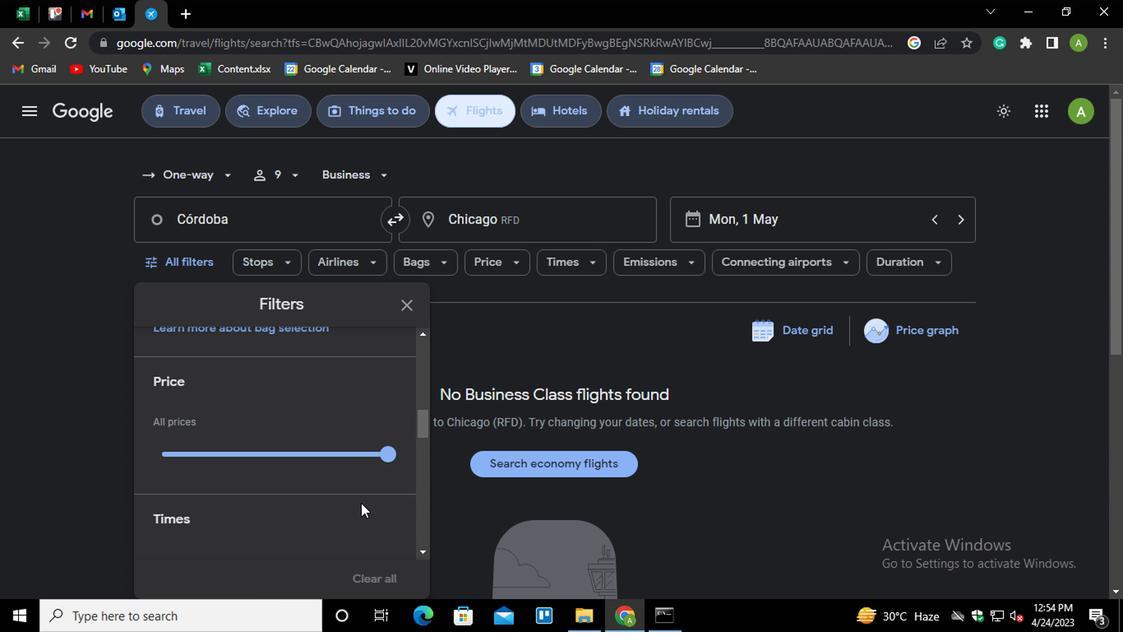 
Action: Mouse scrolled (359, 503) with delta (0, -1)
Screenshot: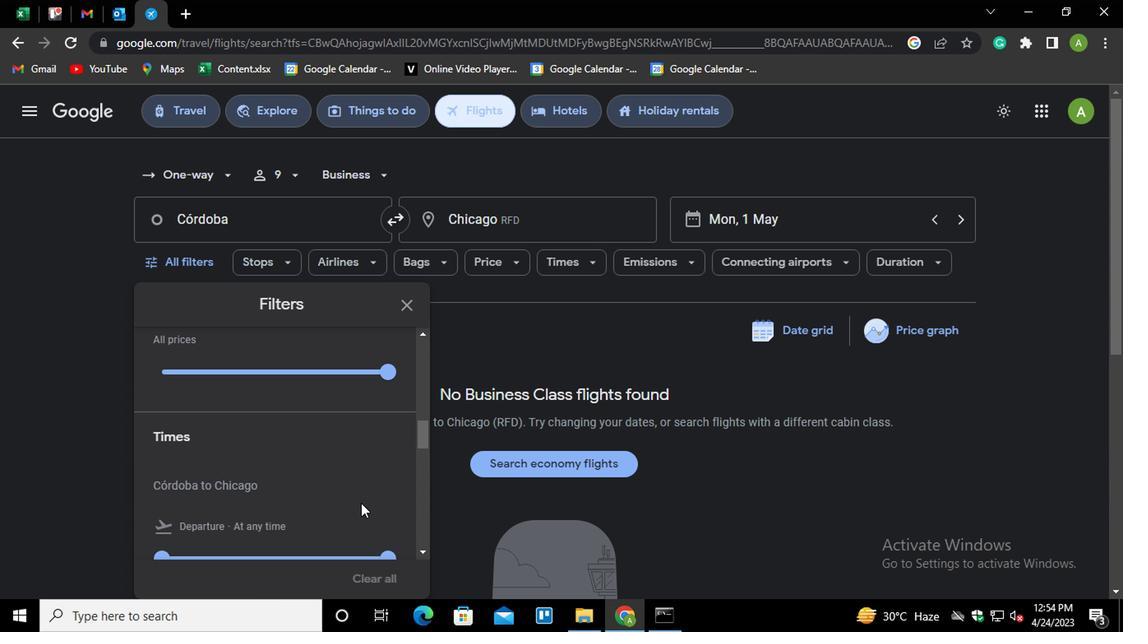 
Action: Mouse moved to (323, 478)
Screenshot: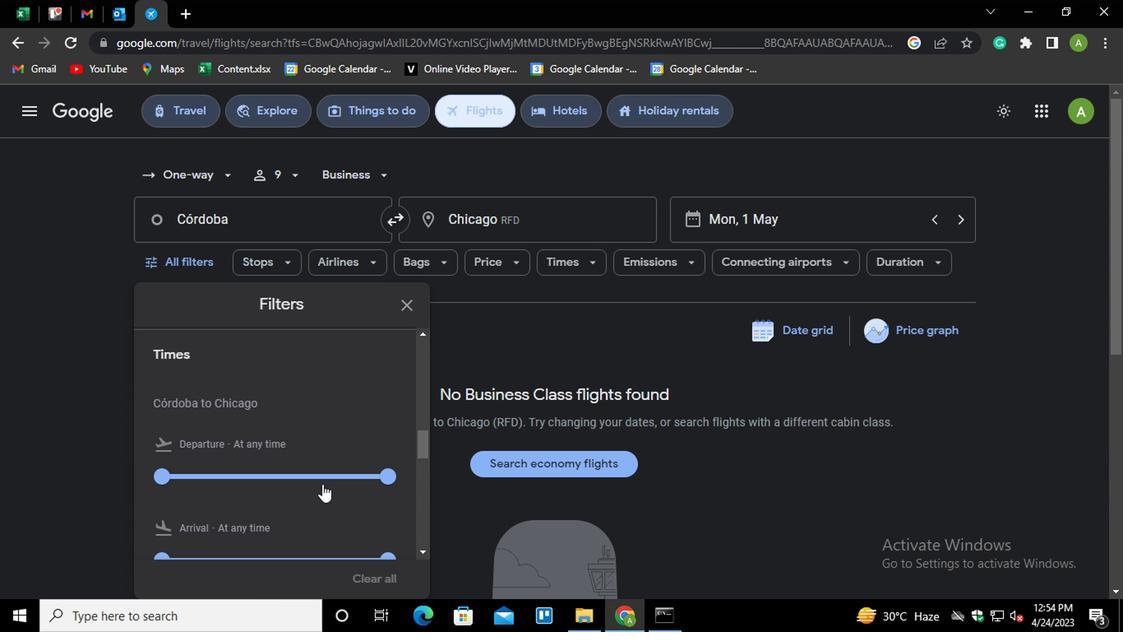 
Action: Mouse pressed left at (323, 478)
Screenshot: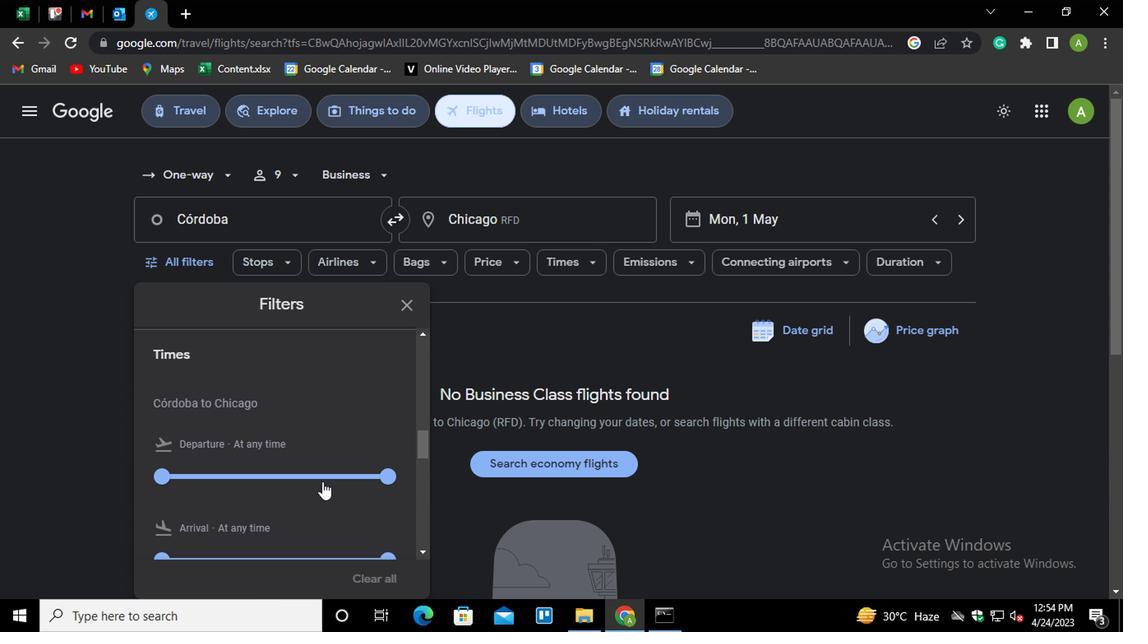 
Action: Mouse moved to (320, 477)
Screenshot: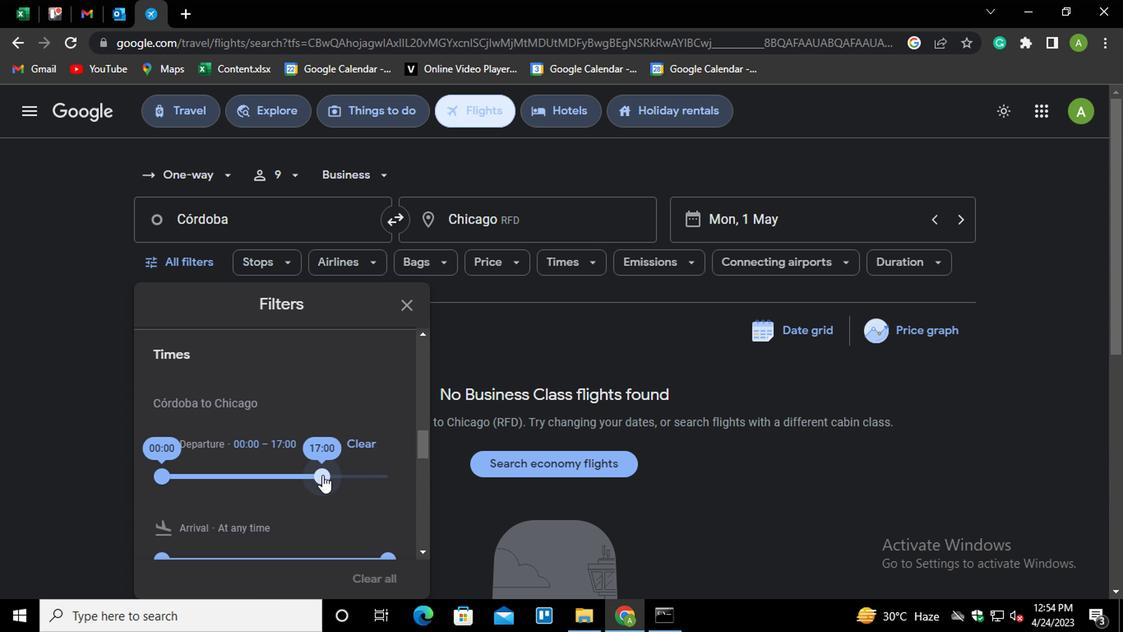 
Action: Mouse pressed left at (320, 477)
Screenshot: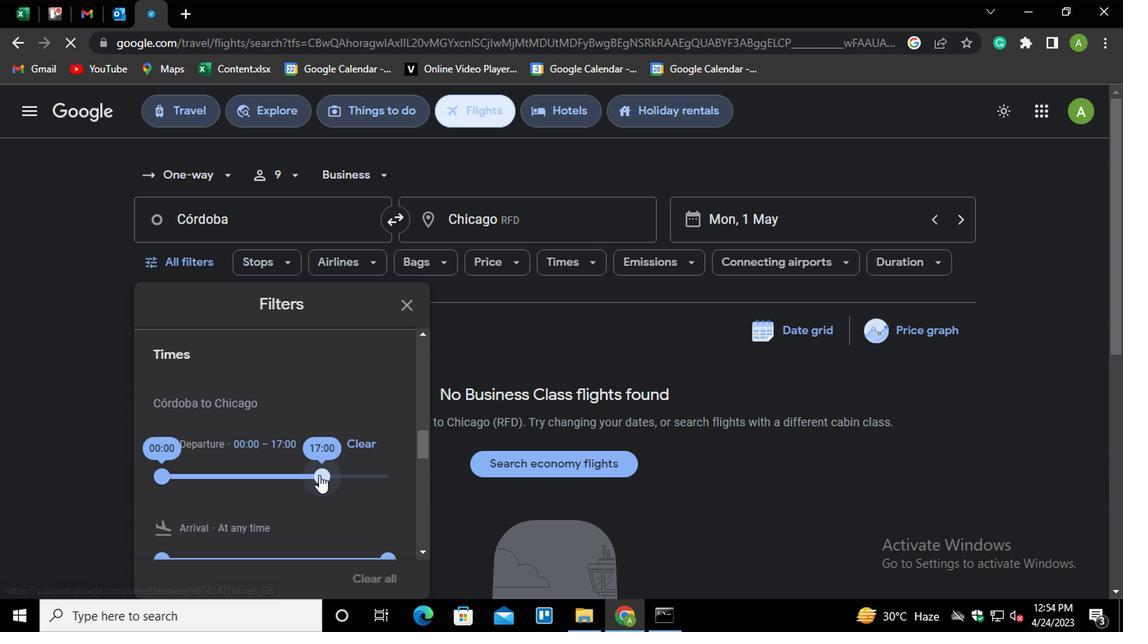 
Action: Mouse moved to (166, 479)
Screenshot: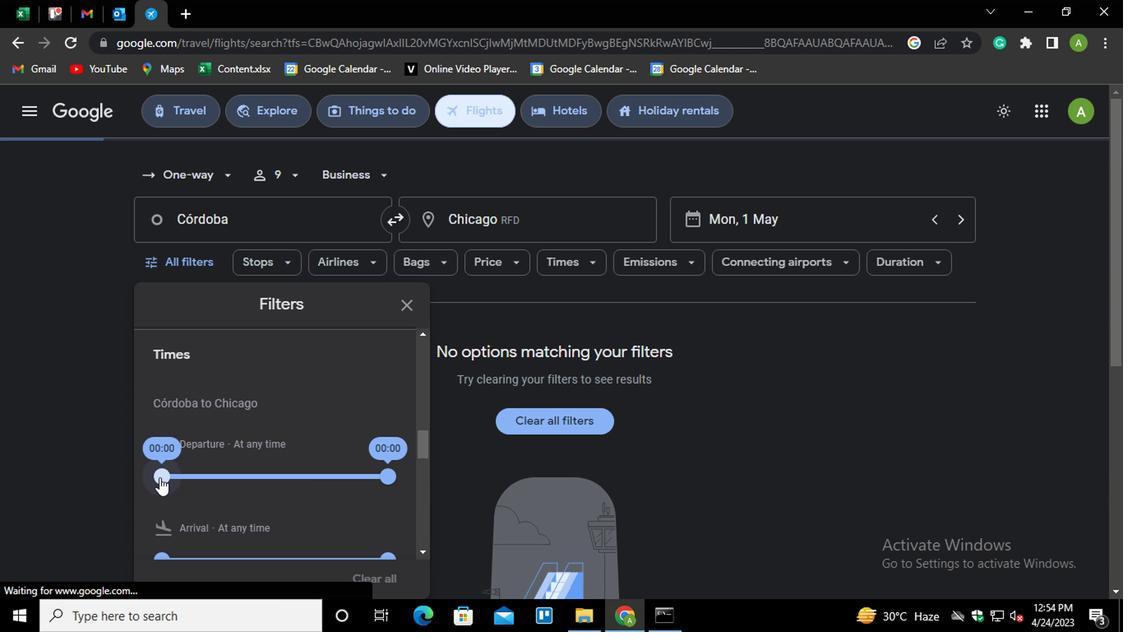 
Action: Mouse pressed left at (166, 479)
Screenshot: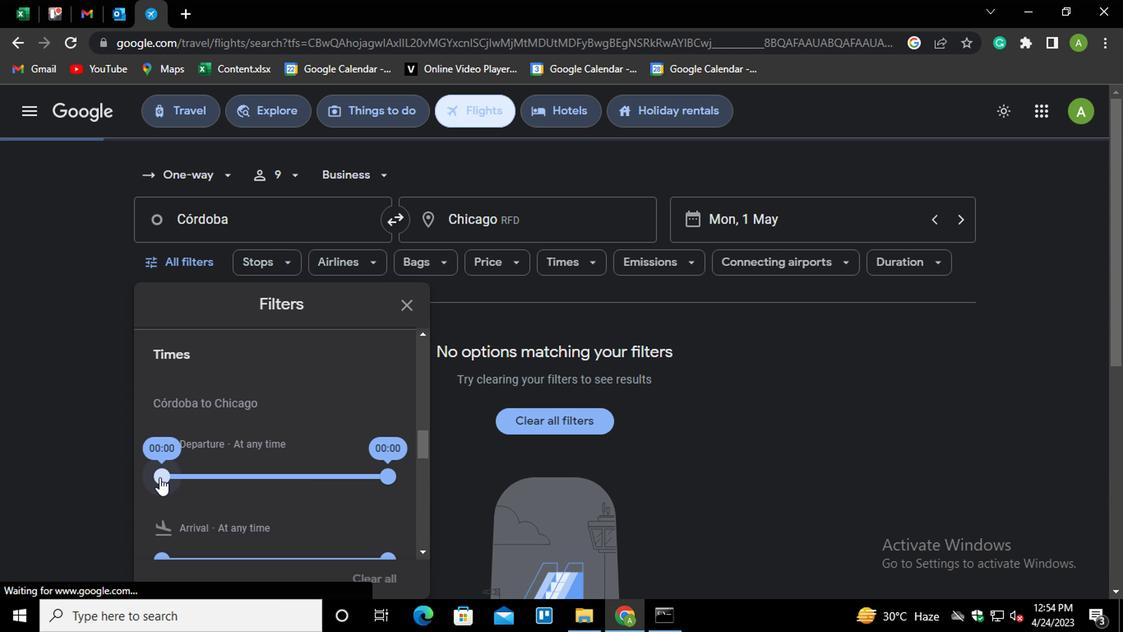 
Action: Mouse moved to (384, 478)
Screenshot: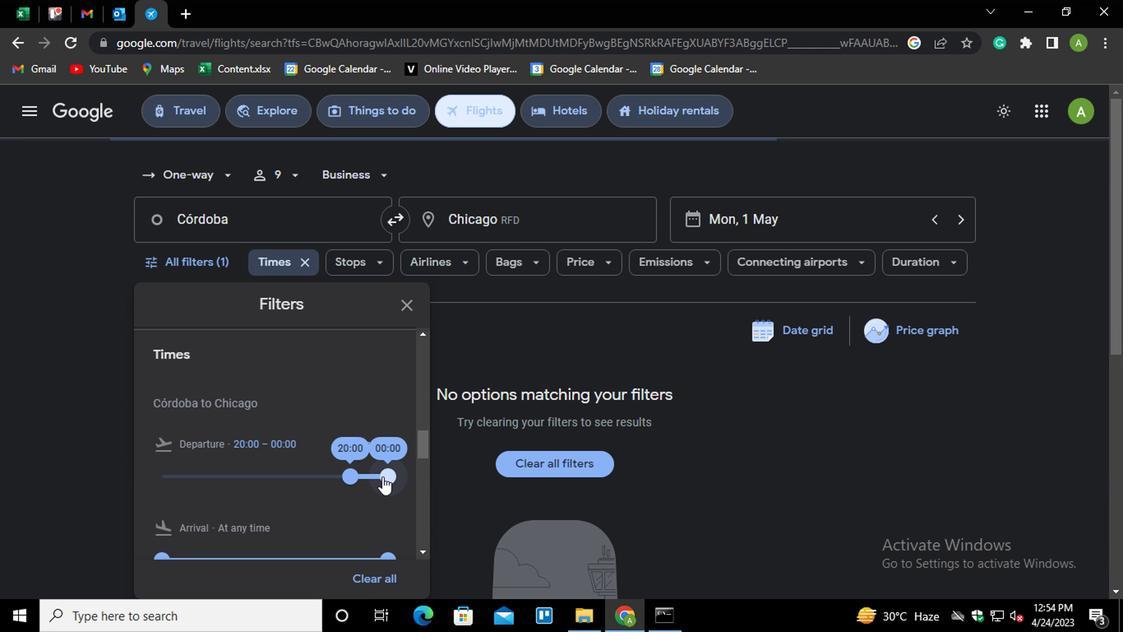 
Action: Mouse pressed left at (384, 478)
Screenshot: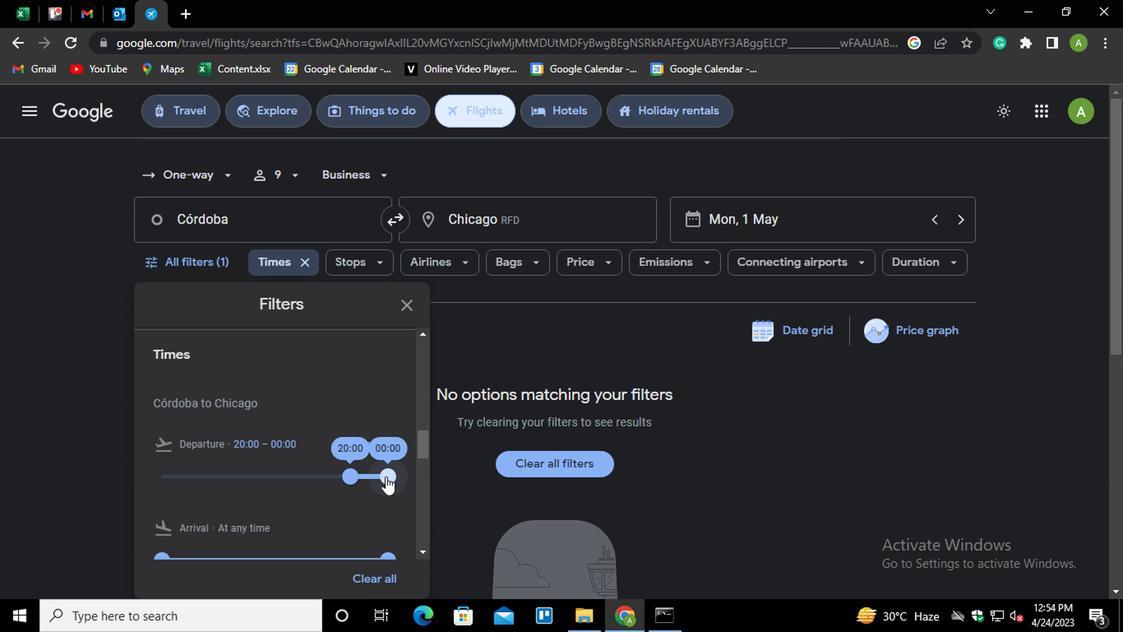
Action: Mouse moved to (486, 365)
Screenshot: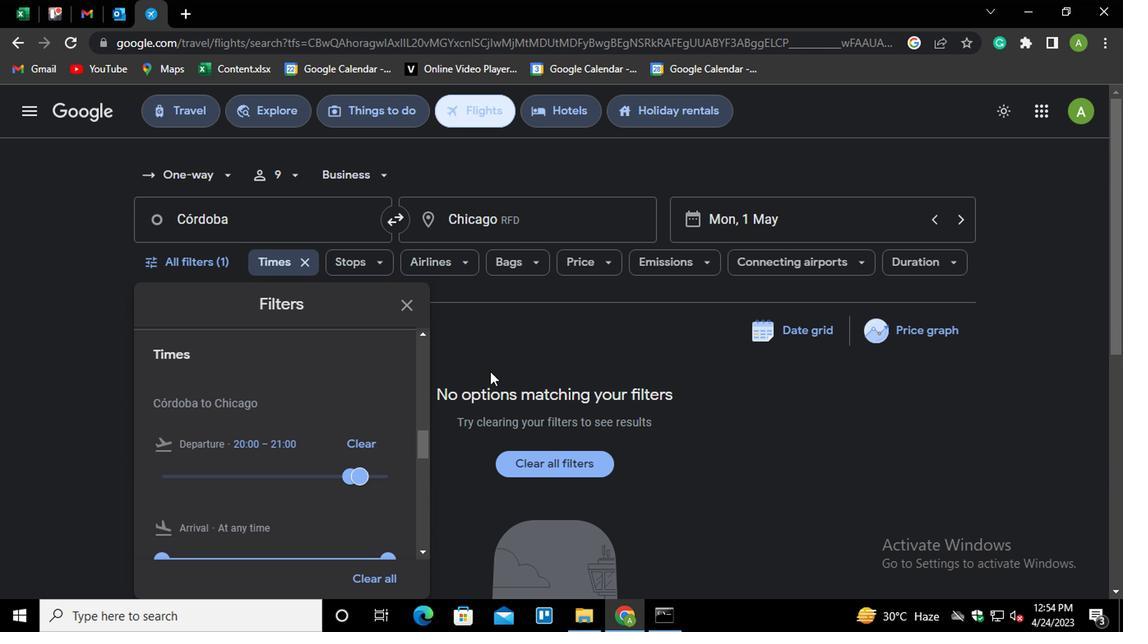 
Action: Mouse pressed left at (486, 365)
Screenshot: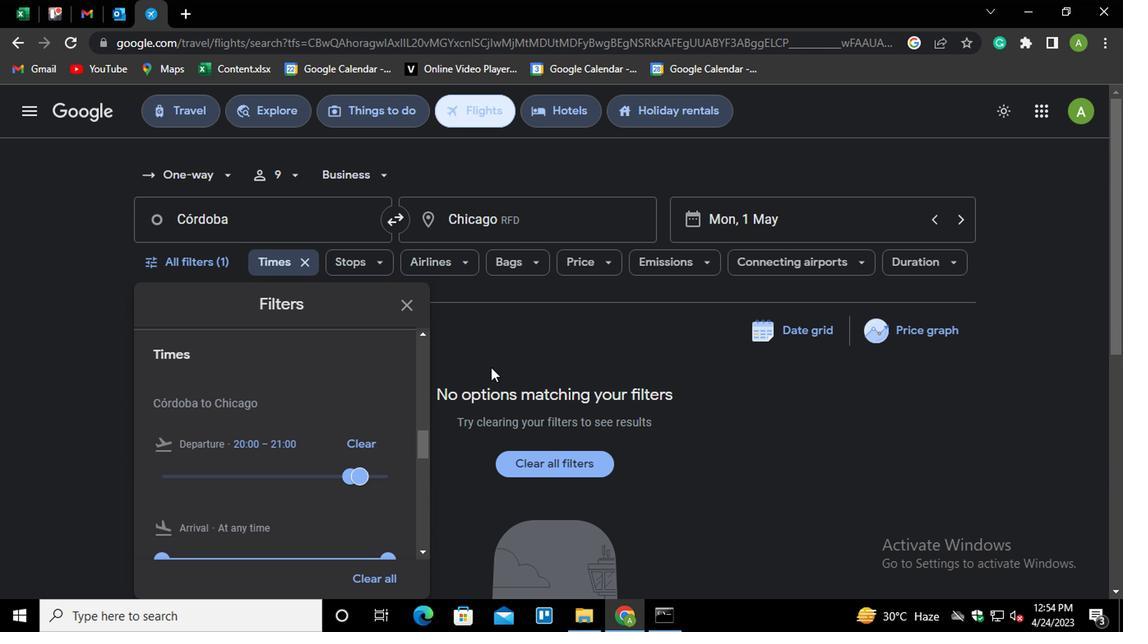 
